 Task: Look for space in Pihānī, India from 5th September, 2023 to 12th September, 2023 for 2 adults in price range Rs.10000 to Rs.15000.  With 1  bedroom having 1 bed and 1 bathroom. Property type can be house, flat, guest house, hotel. Booking option can be shelf check-in. Required host language is English.
Action: Mouse moved to (435, 56)
Screenshot: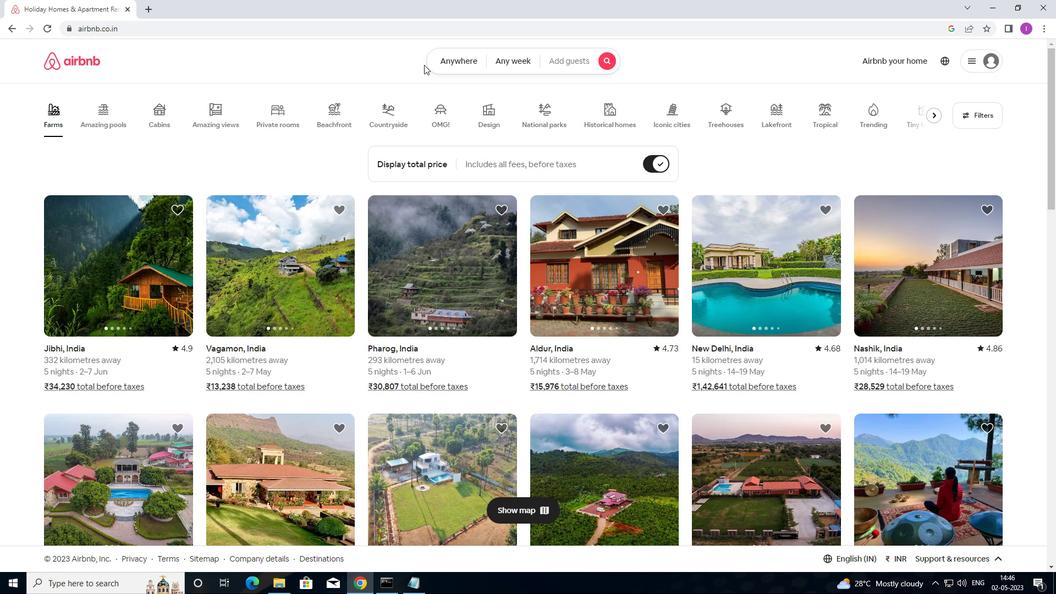 
Action: Mouse pressed left at (435, 56)
Screenshot: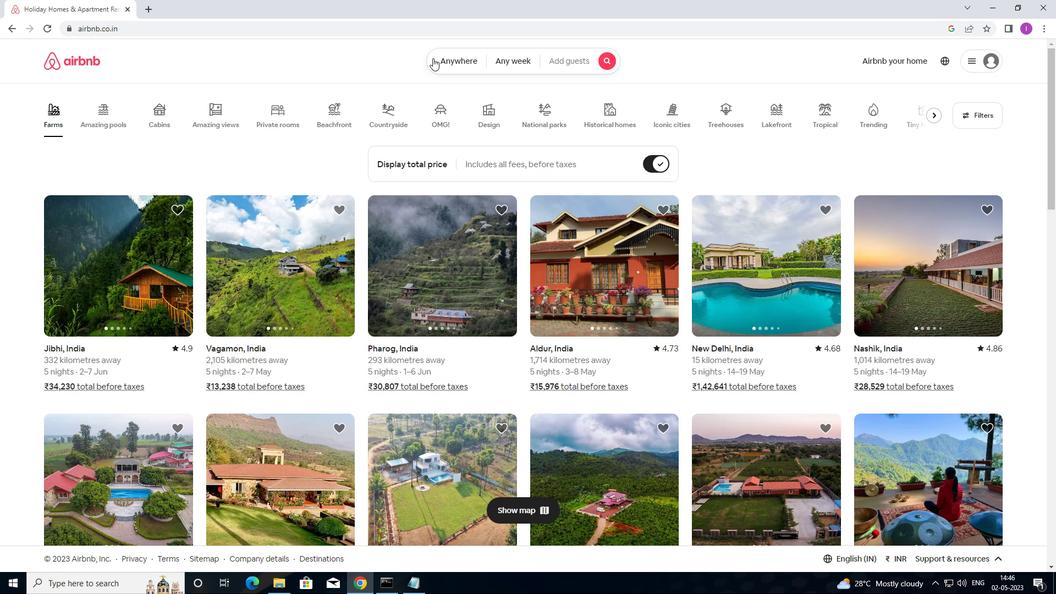 
Action: Mouse moved to (341, 106)
Screenshot: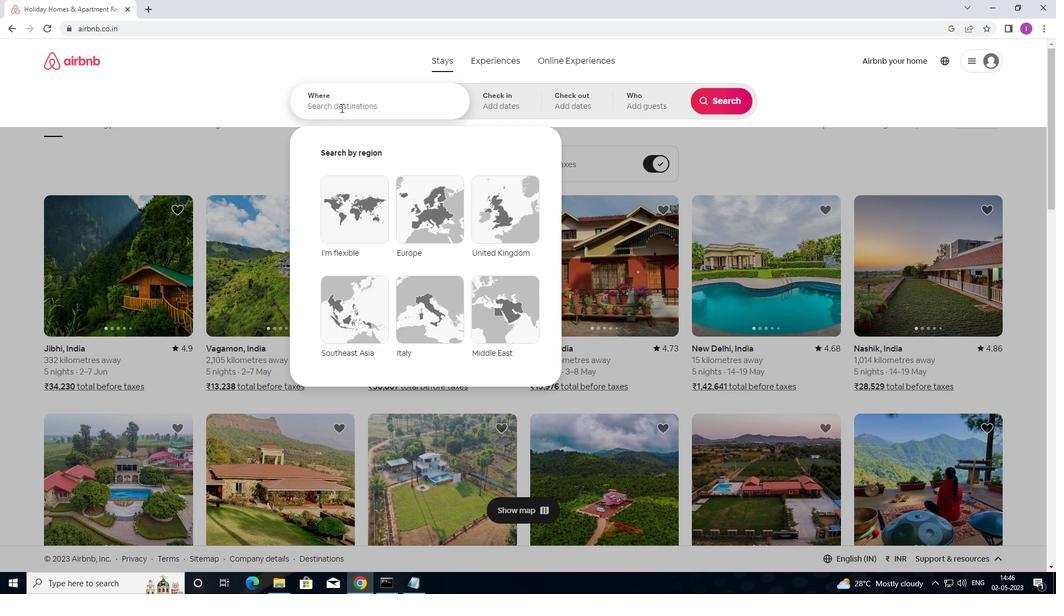 
Action: Mouse pressed left at (341, 106)
Screenshot: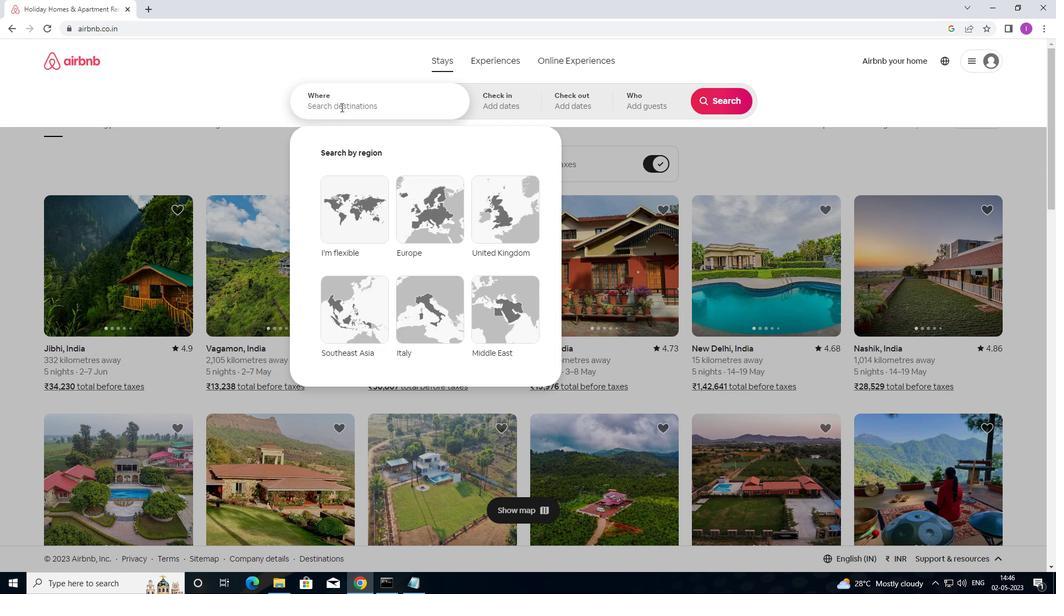 
Action: Mouse moved to (456, 106)
Screenshot: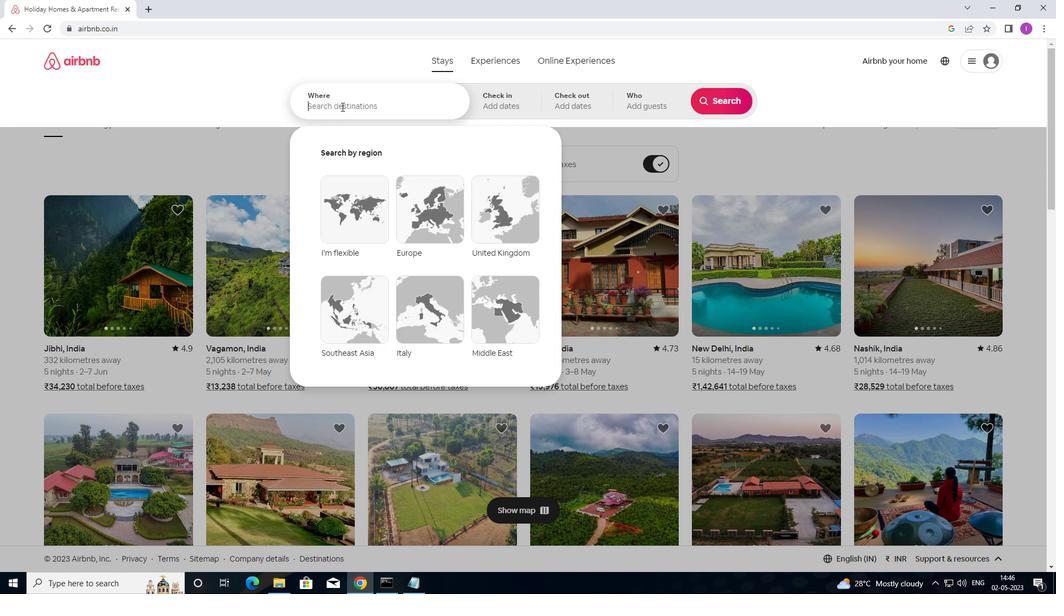 
Action: Key pressed <Key.shift><Key.shift>PIHANI,<Key.shift>INDIA
Screenshot: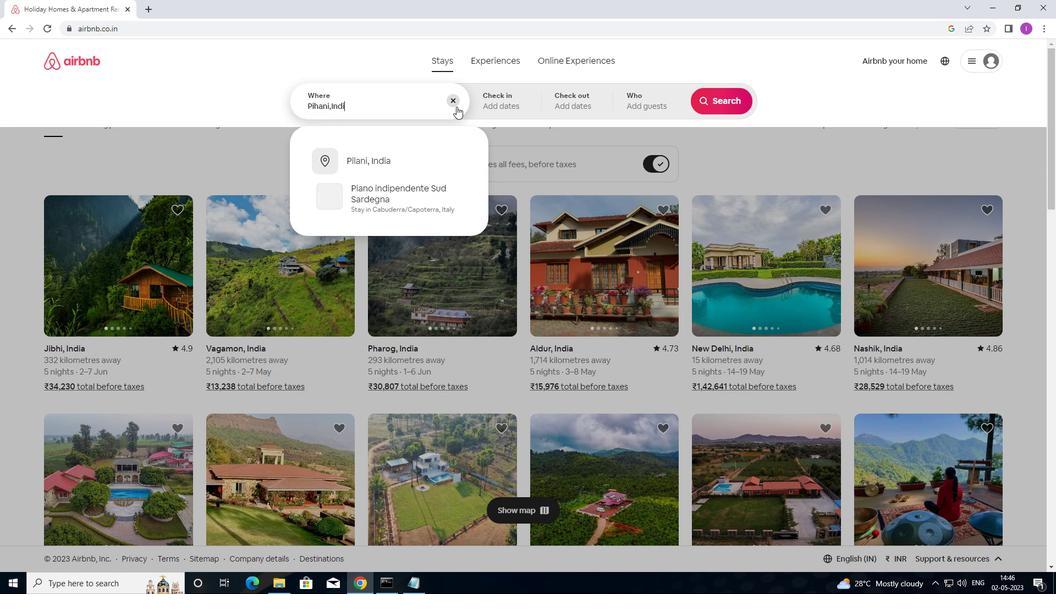 
Action: Mouse moved to (515, 104)
Screenshot: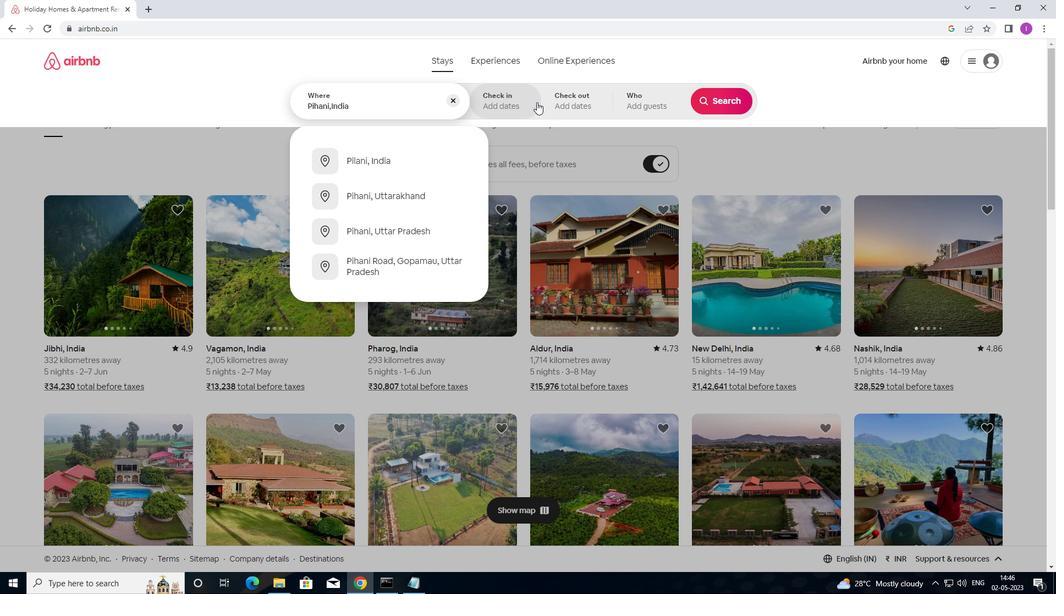 
Action: Mouse pressed left at (515, 104)
Screenshot: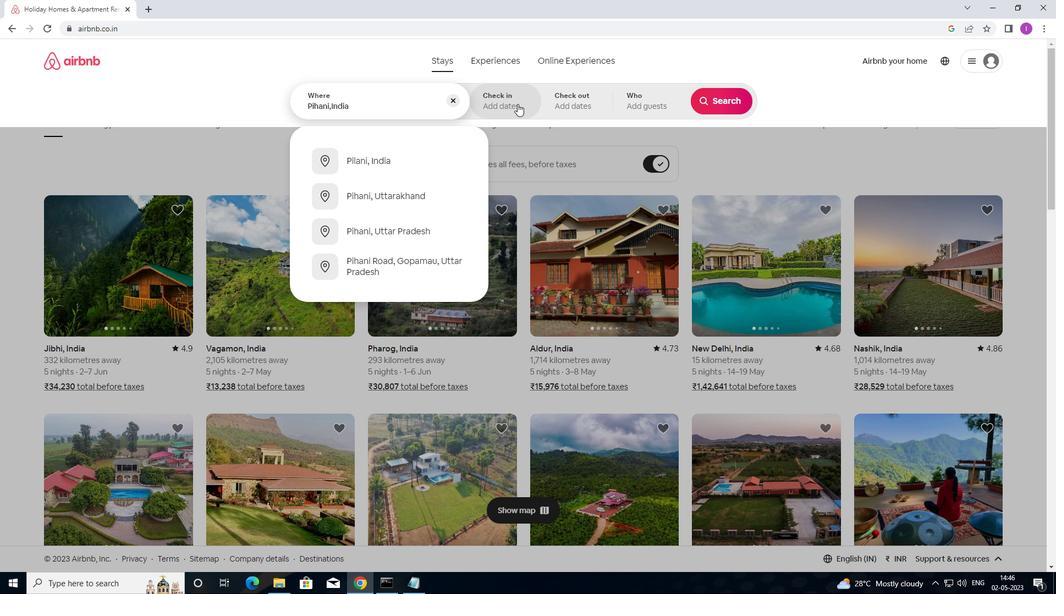 
Action: Mouse moved to (714, 190)
Screenshot: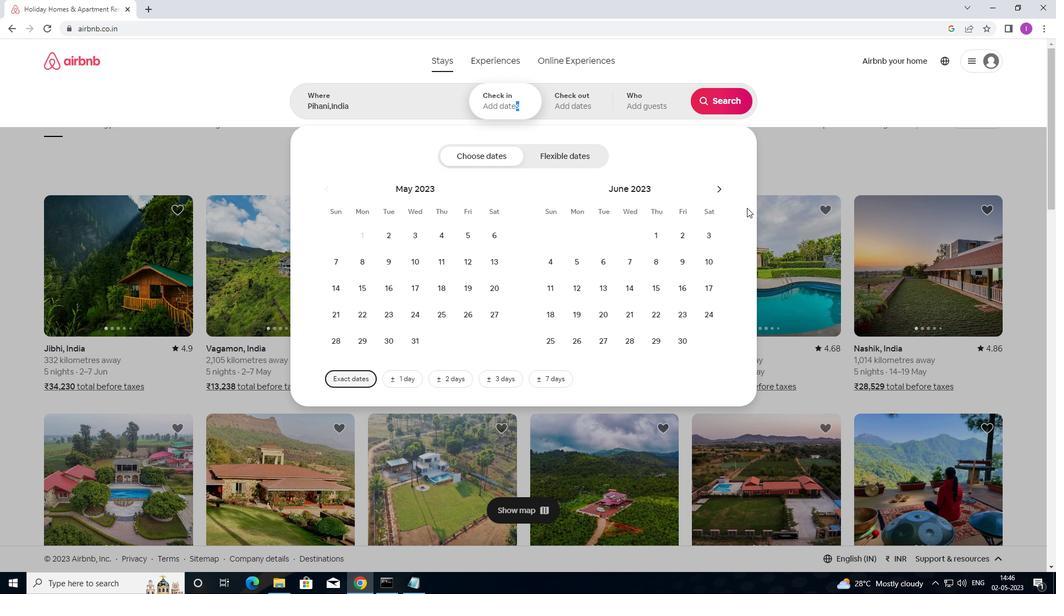 
Action: Mouse pressed left at (714, 190)
Screenshot: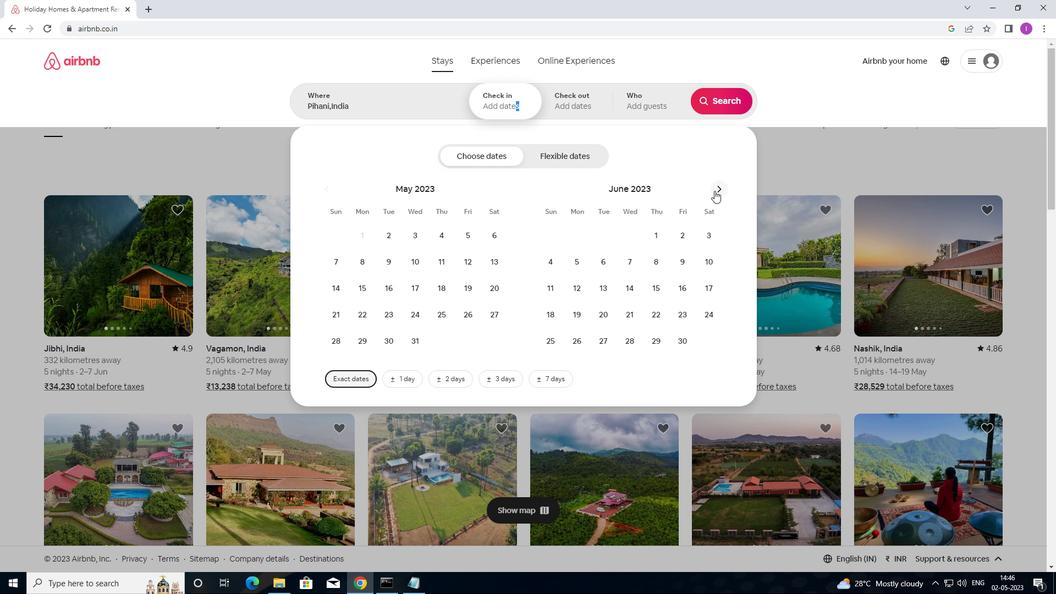 
Action: Mouse moved to (713, 190)
Screenshot: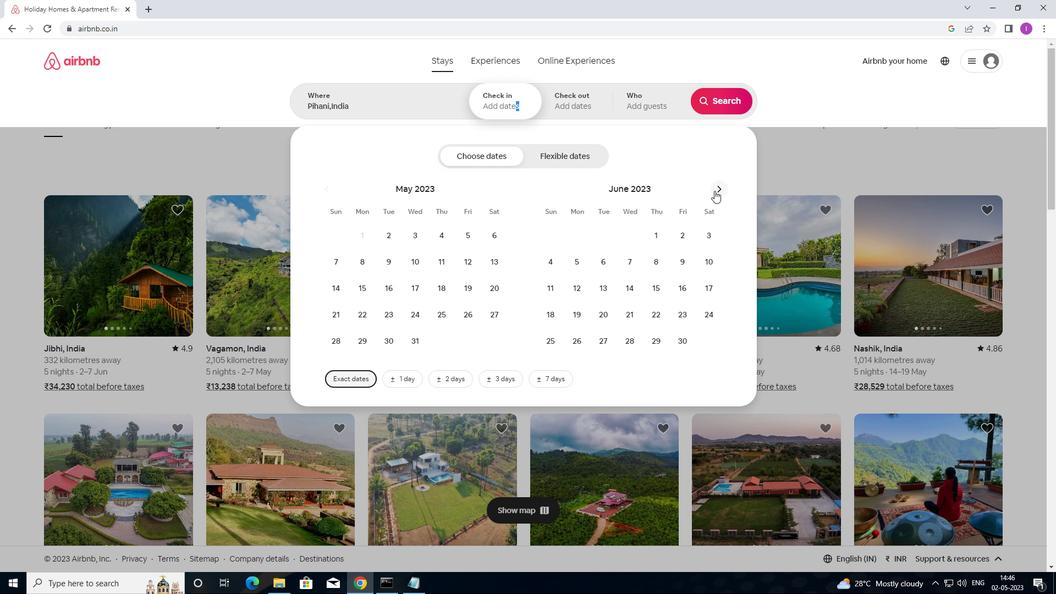 
Action: Mouse pressed left at (713, 190)
Screenshot: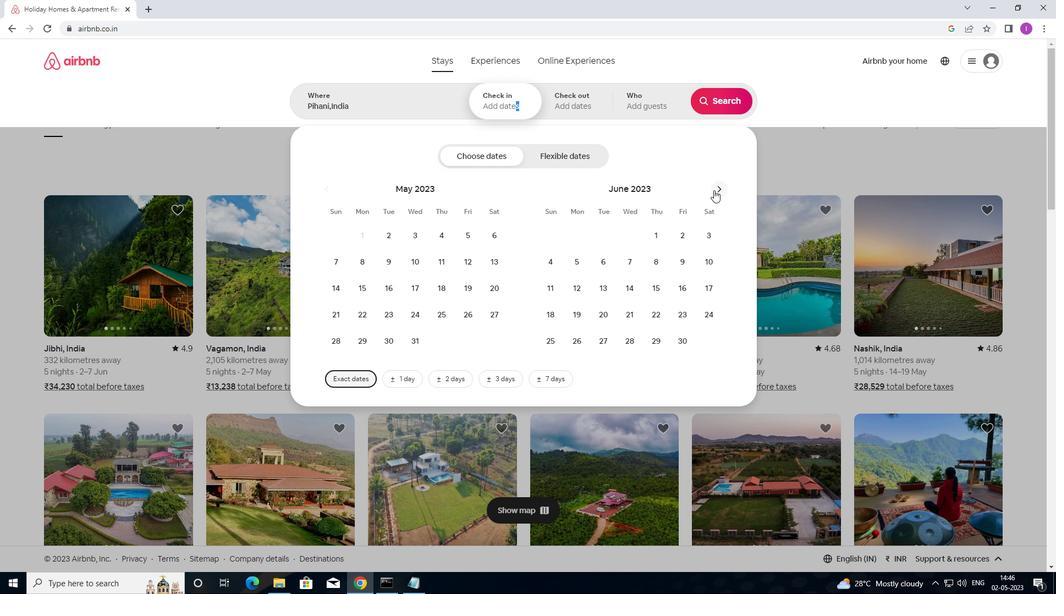 
Action: Mouse moved to (713, 189)
Screenshot: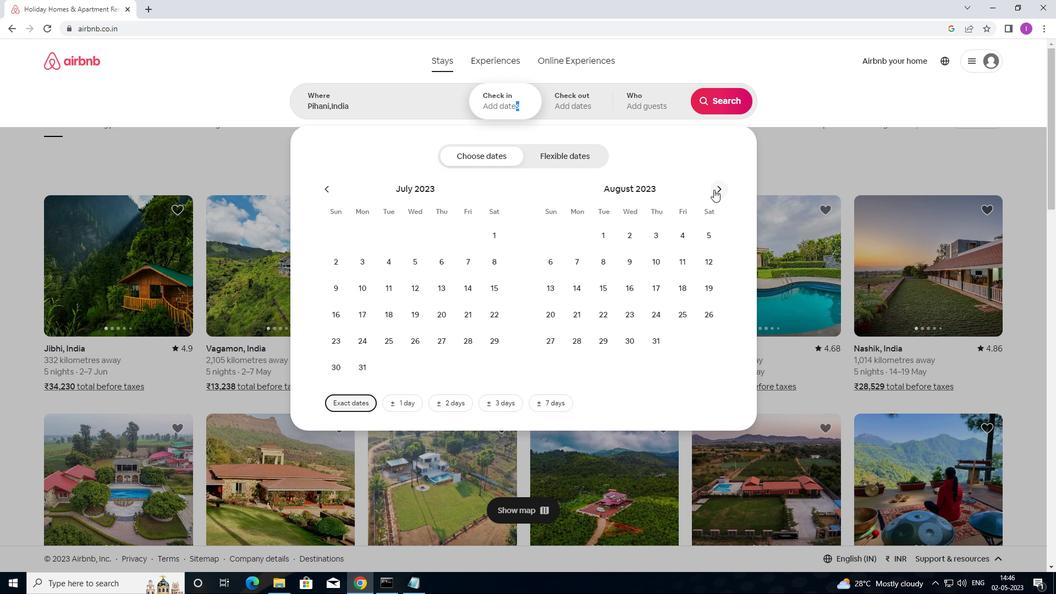 
Action: Mouse pressed left at (713, 189)
Screenshot: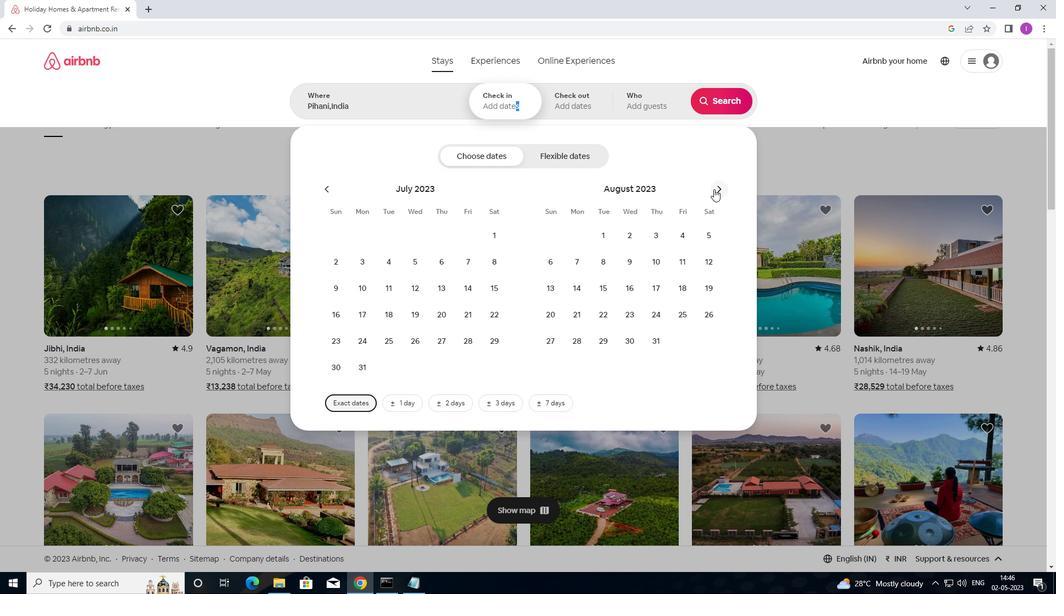 
Action: Mouse pressed left at (713, 189)
Screenshot: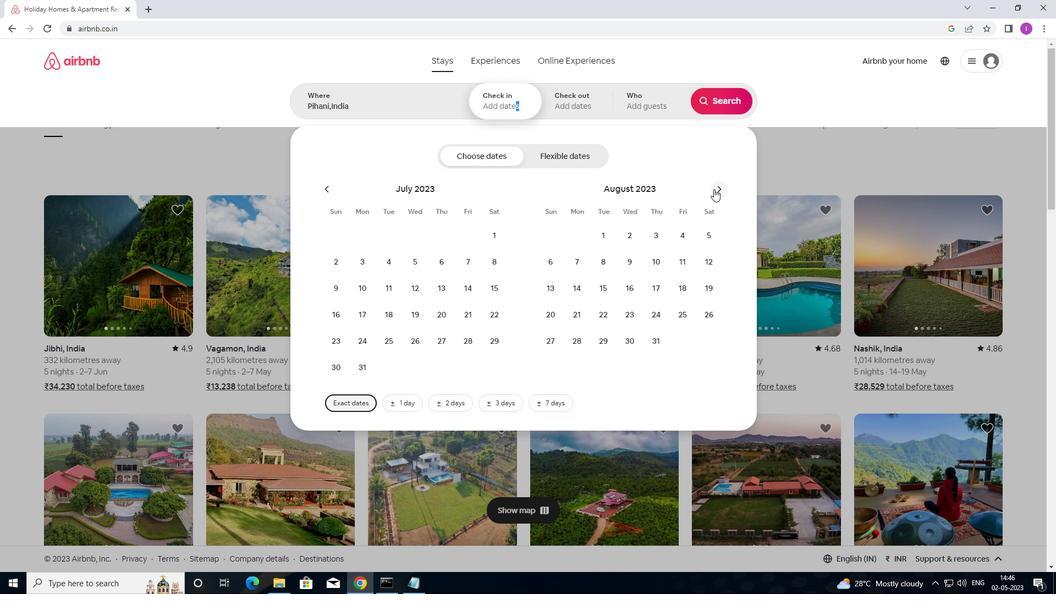 
Action: Mouse moved to (387, 262)
Screenshot: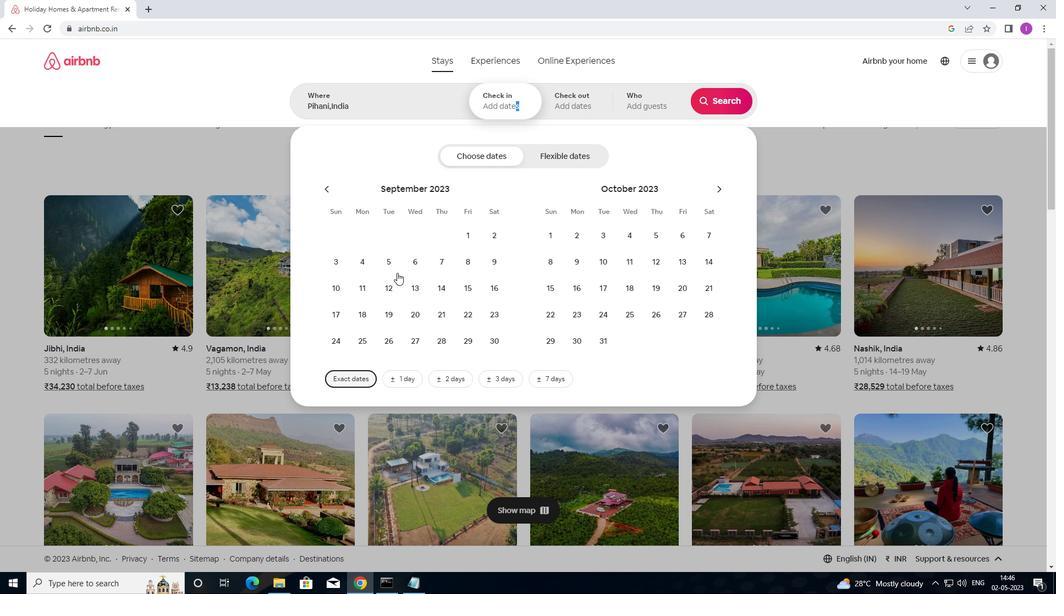 
Action: Mouse pressed left at (387, 262)
Screenshot: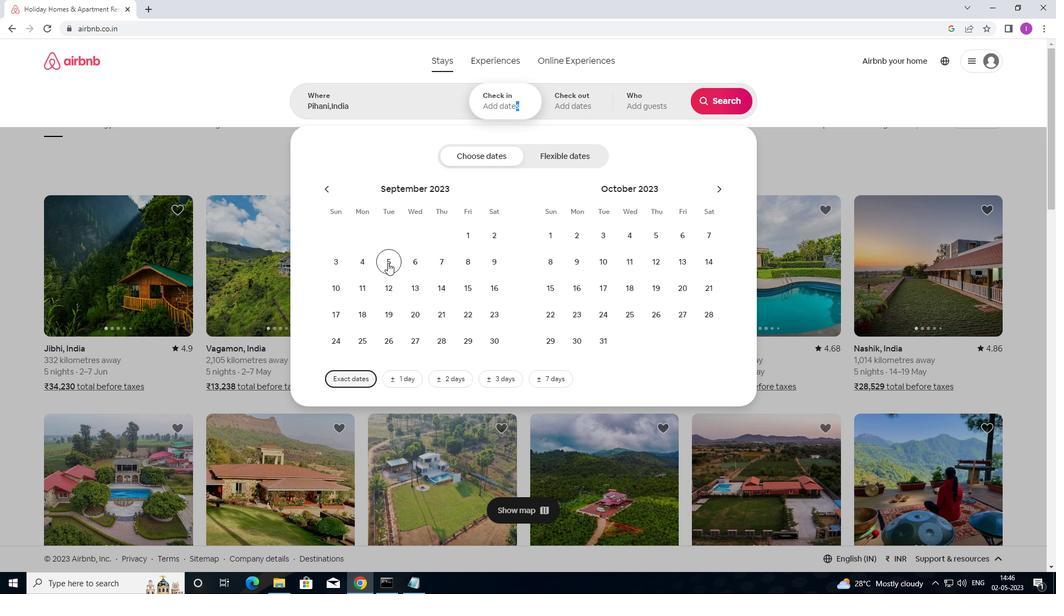 
Action: Mouse moved to (383, 282)
Screenshot: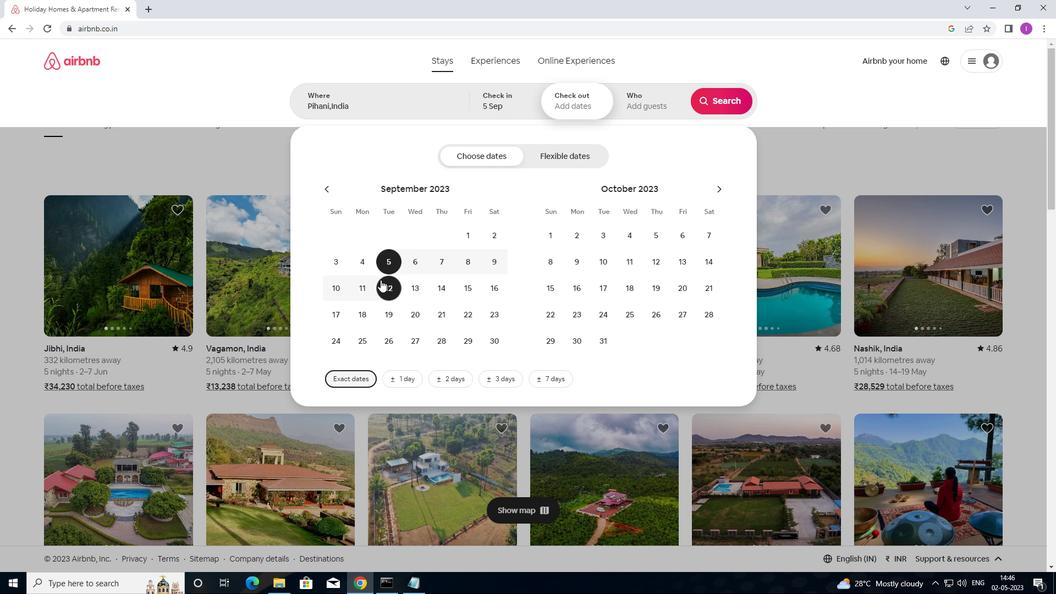 
Action: Mouse pressed left at (383, 282)
Screenshot: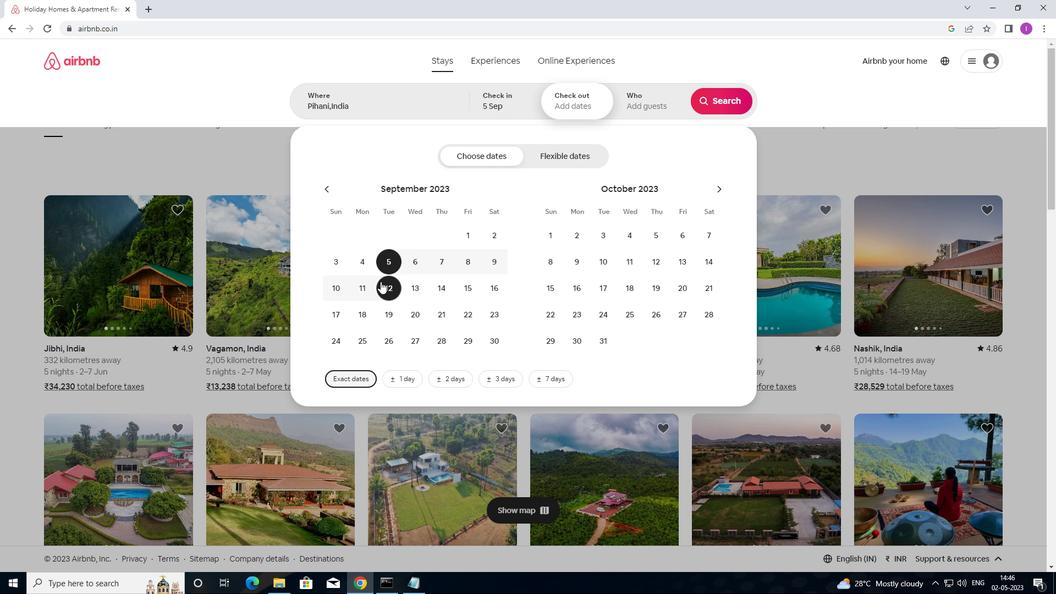 
Action: Mouse moved to (652, 95)
Screenshot: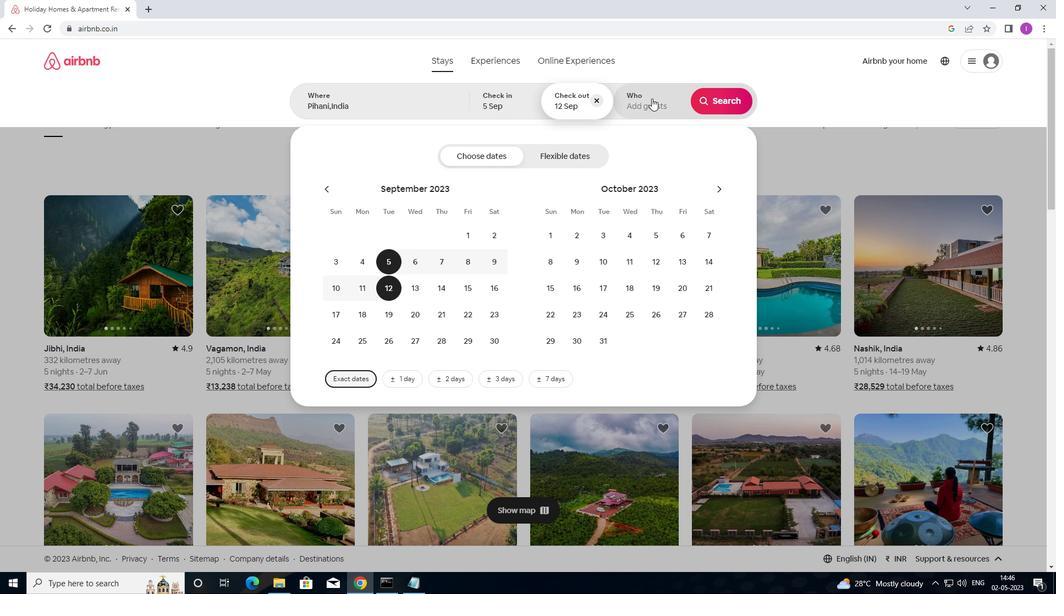 
Action: Mouse pressed left at (652, 95)
Screenshot: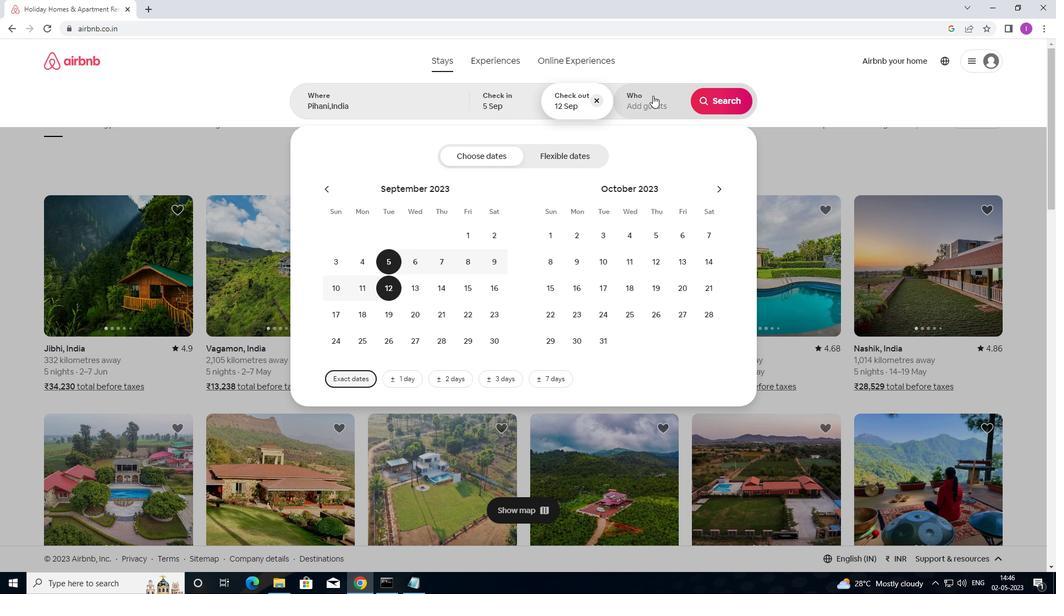 
Action: Mouse moved to (722, 155)
Screenshot: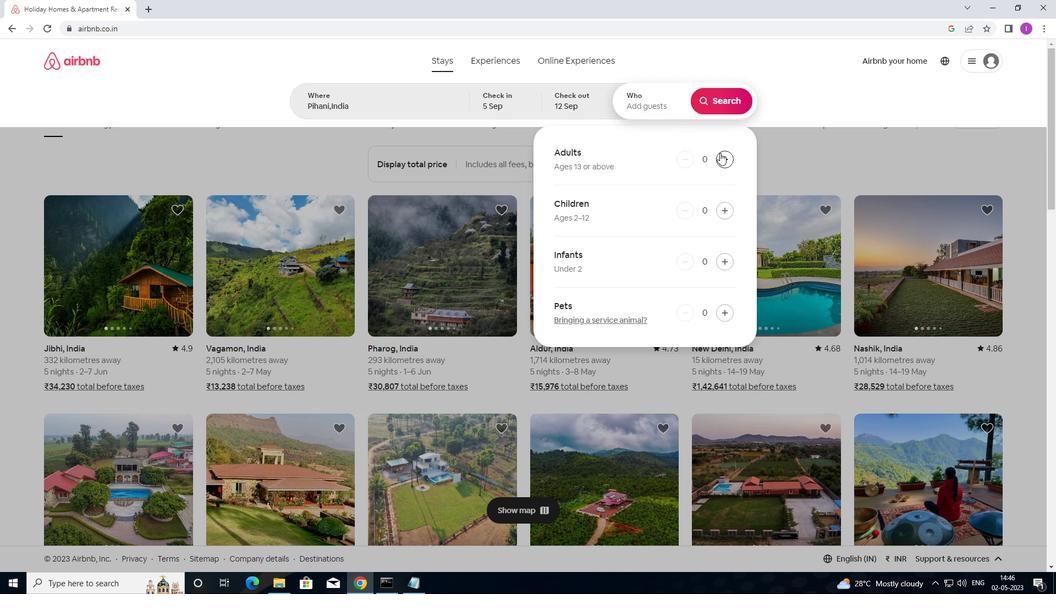 
Action: Mouse pressed left at (722, 155)
Screenshot: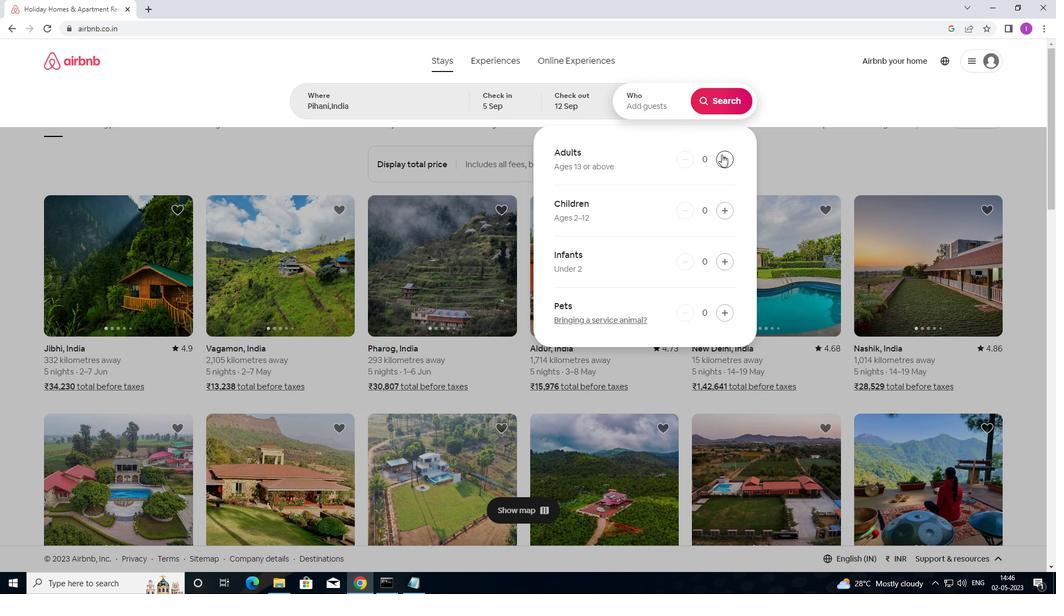 
Action: Mouse pressed left at (722, 155)
Screenshot: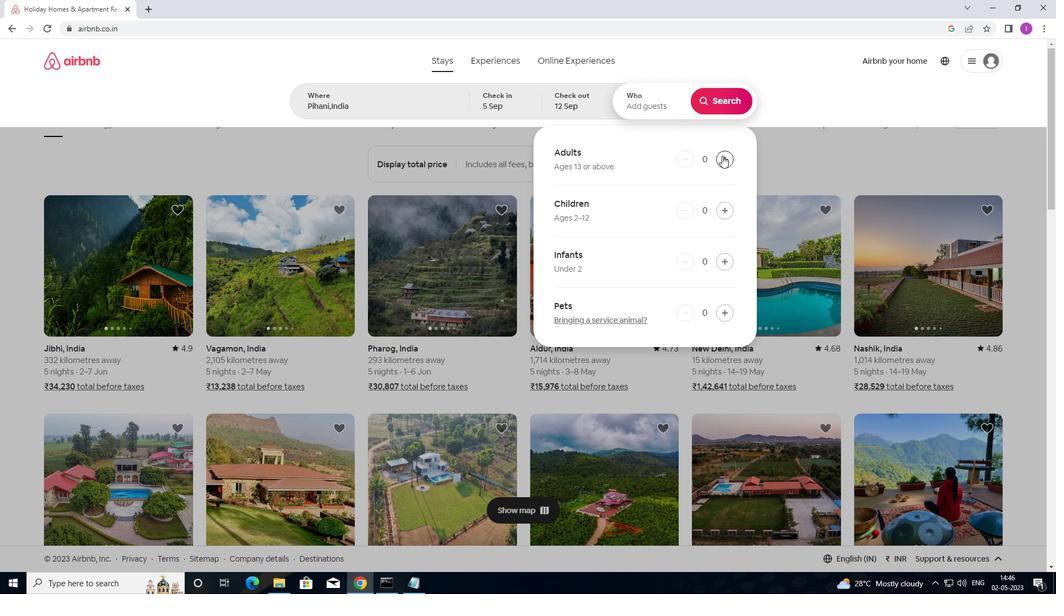 
Action: Mouse moved to (729, 97)
Screenshot: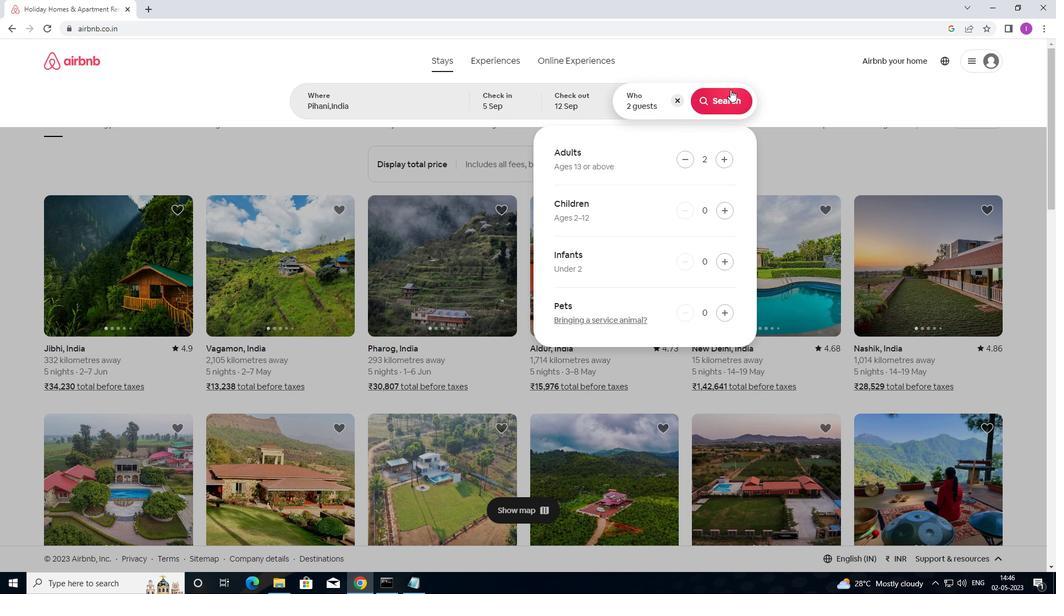 
Action: Mouse pressed left at (729, 97)
Screenshot: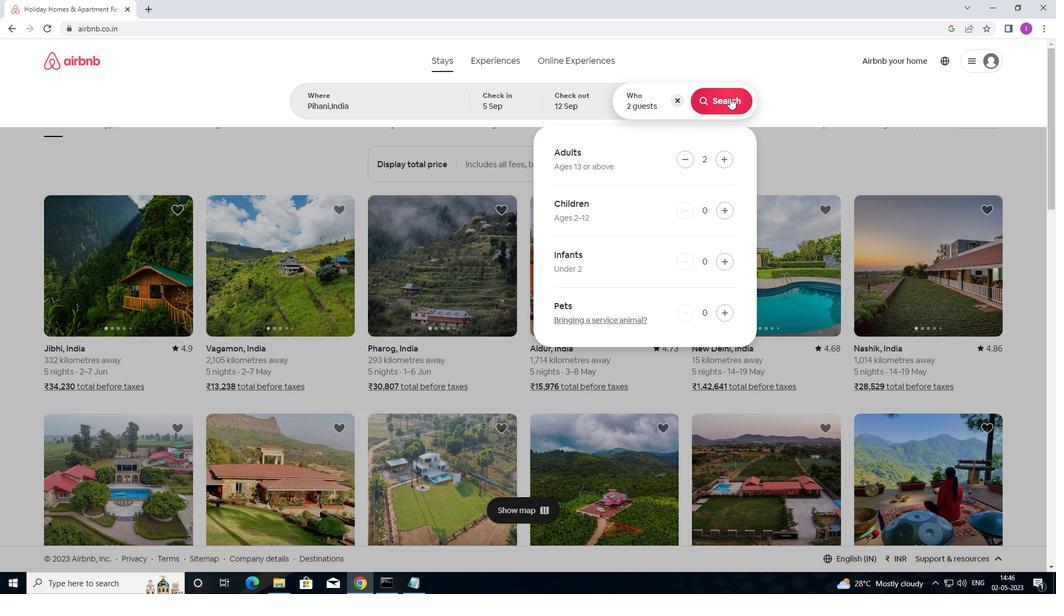 
Action: Mouse moved to (992, 107)
Screenshot: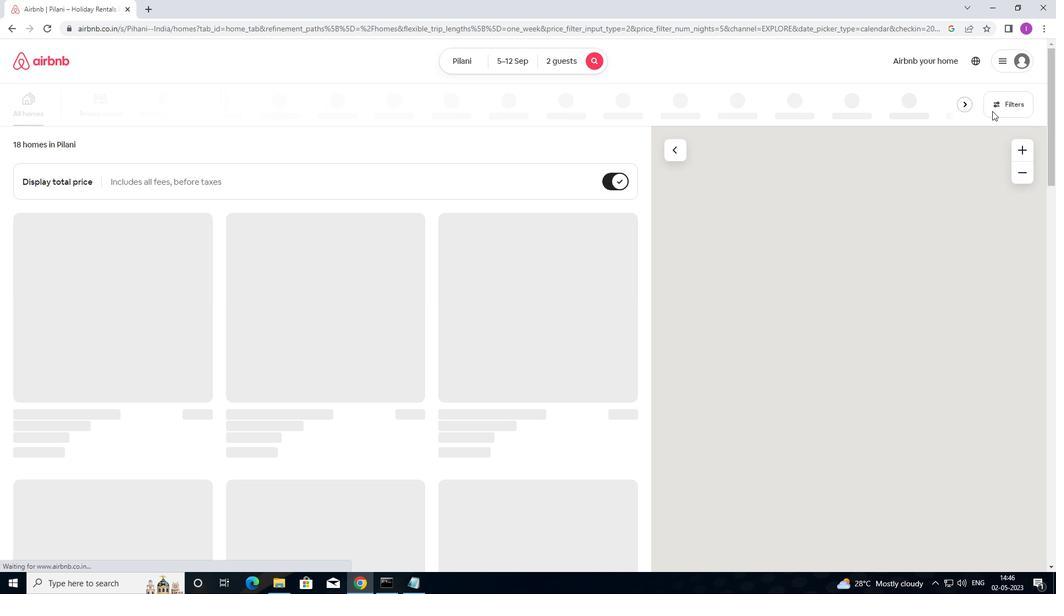 
Action: Mouse pressed left at (992, 107)
Screenshot: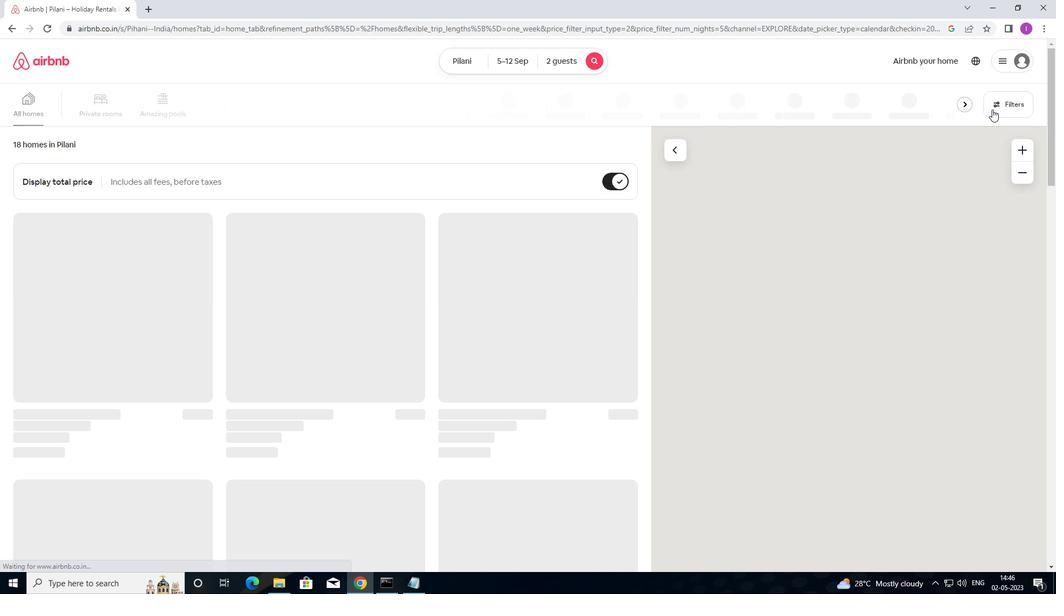 
Action: Mouse moved to (417, 238)
Screenshot: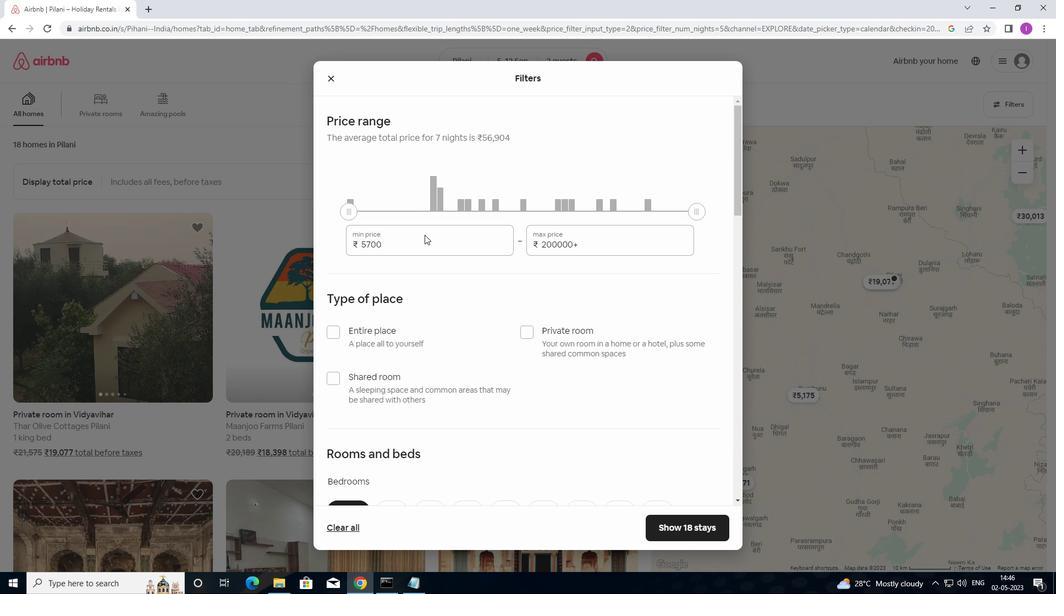 
Action: Mouse pressed left at (417, 238)
Screenshot: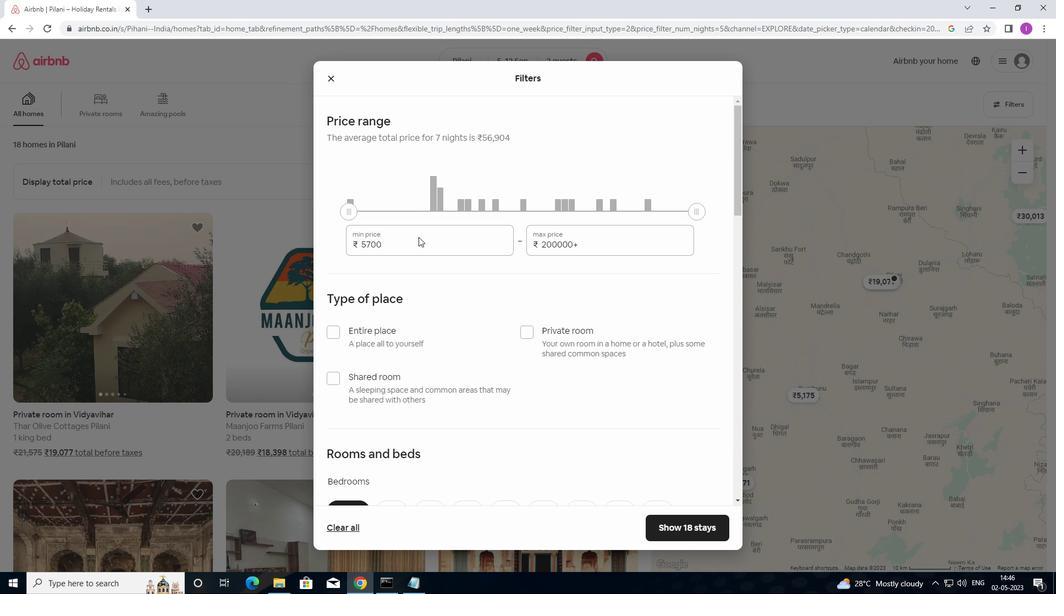 
Action: Mouse moved to (386, 244)
Screenshot: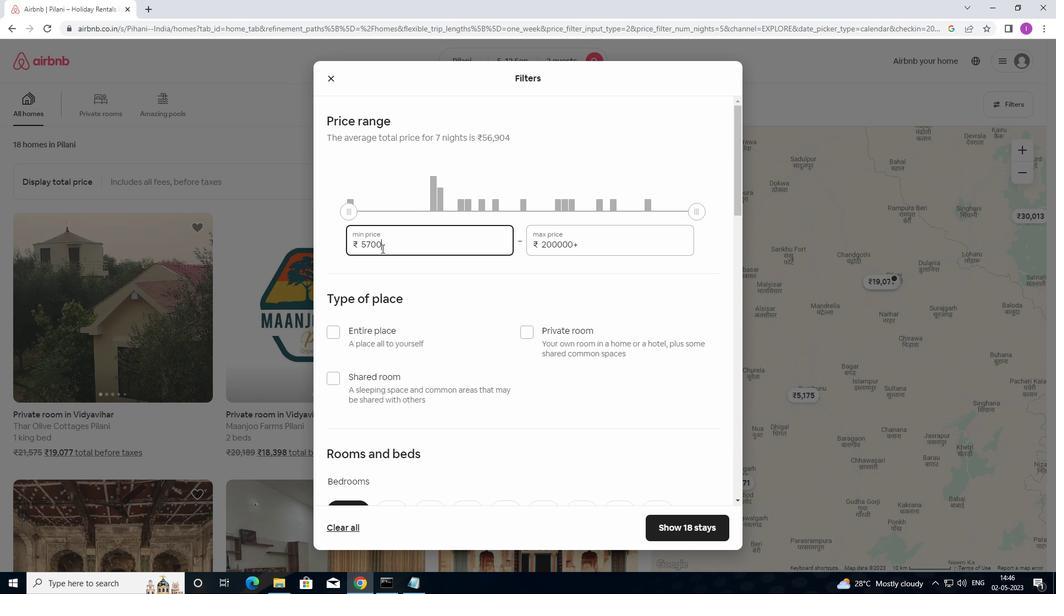 
Action: Mouse pressed left at (386, 244)
Screenshot: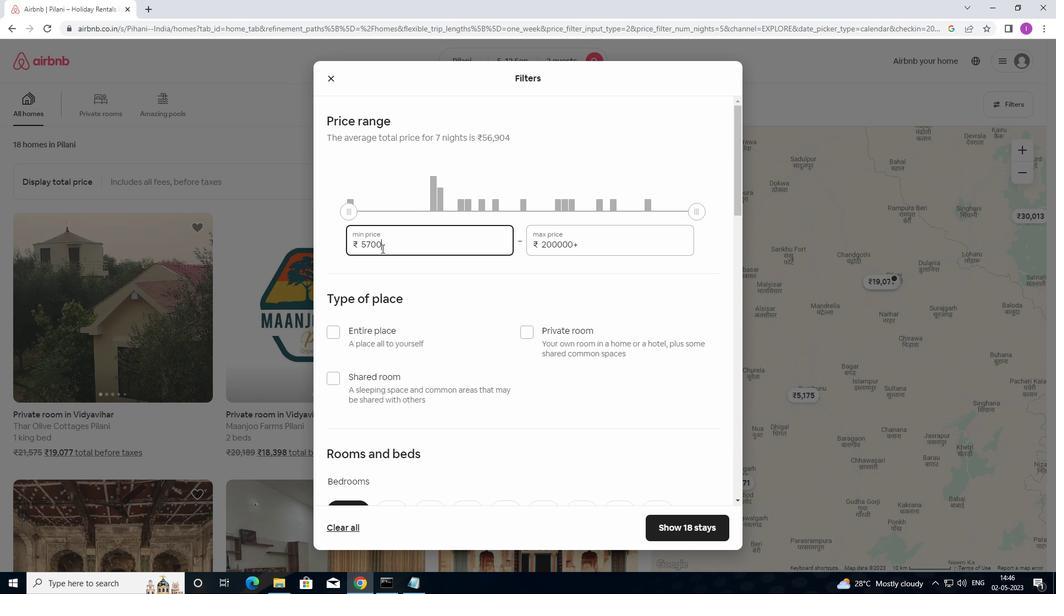 
Action: Mouse moved to (357, 243)
Screenshot: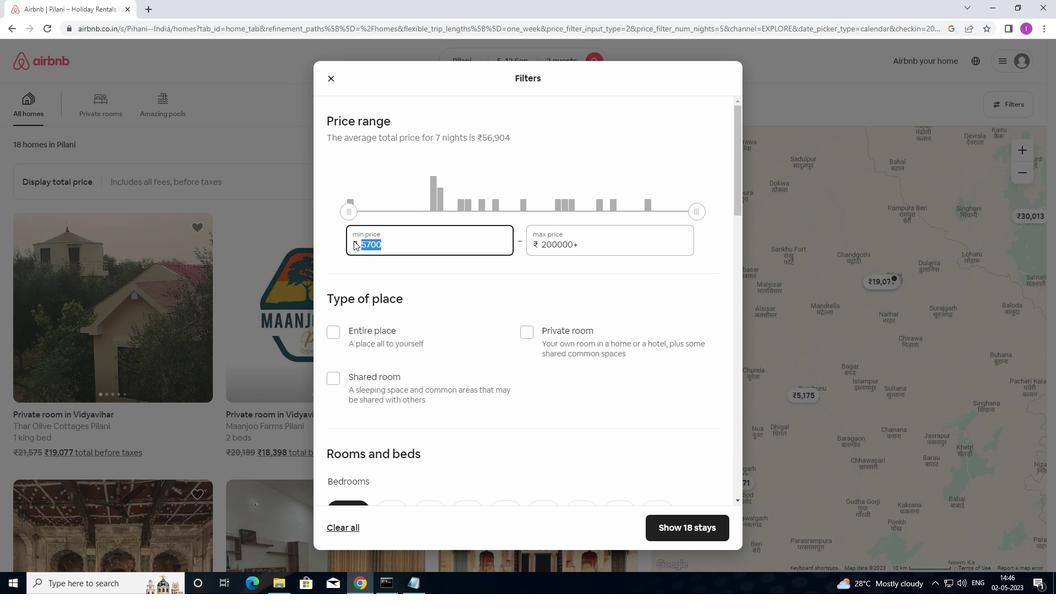 
Action: Key pressed 10000
Screenshot: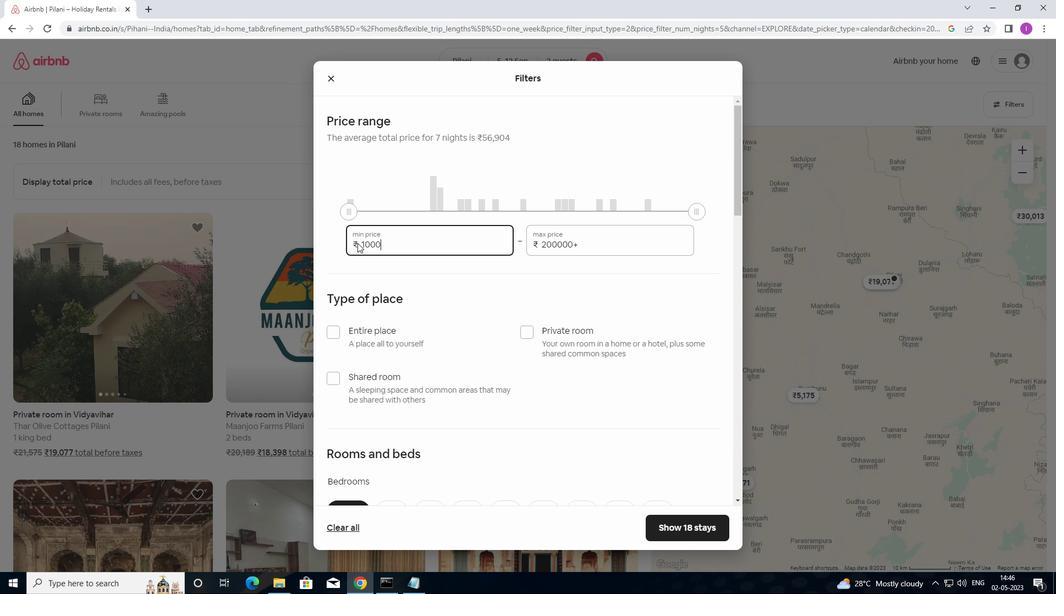 
Action: Mouse moved to (586, 242)
Screenshot: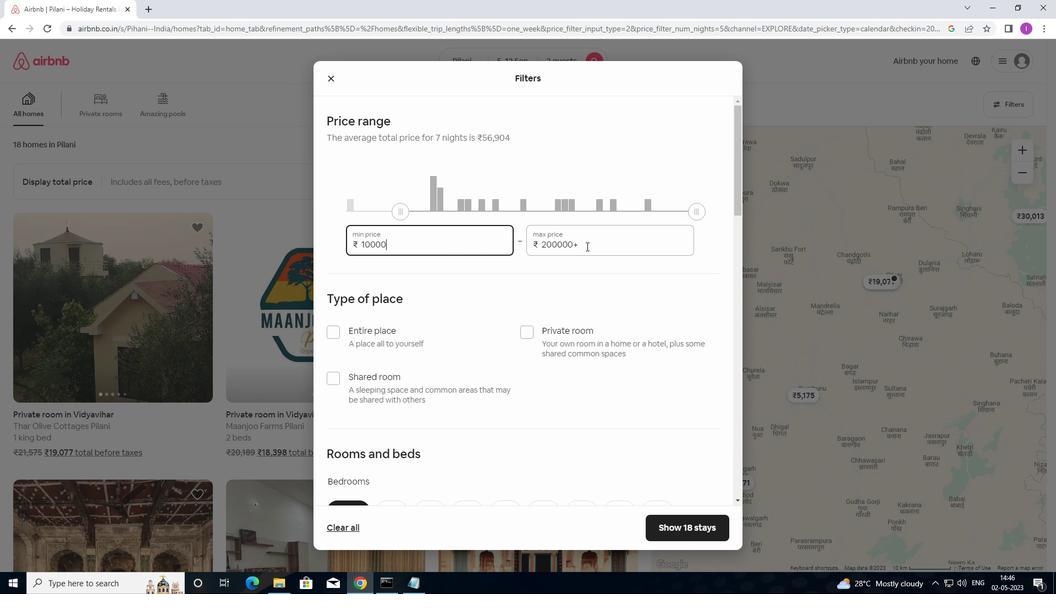
Action: Mouse pressed left at (586, 242)
Screenshot: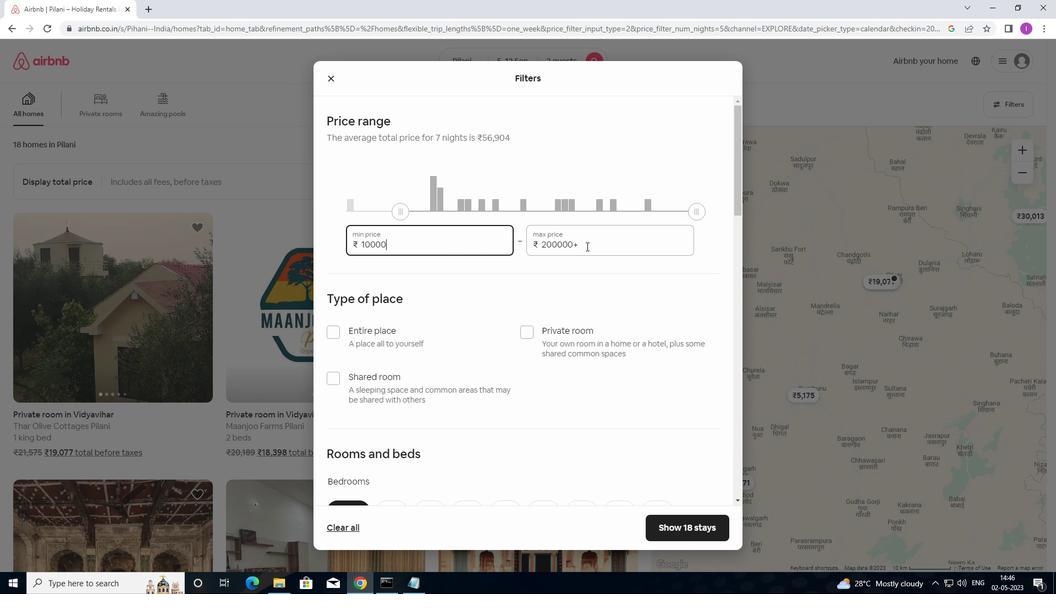 
Action: Mouse moved to (505, 240)
Screenshot: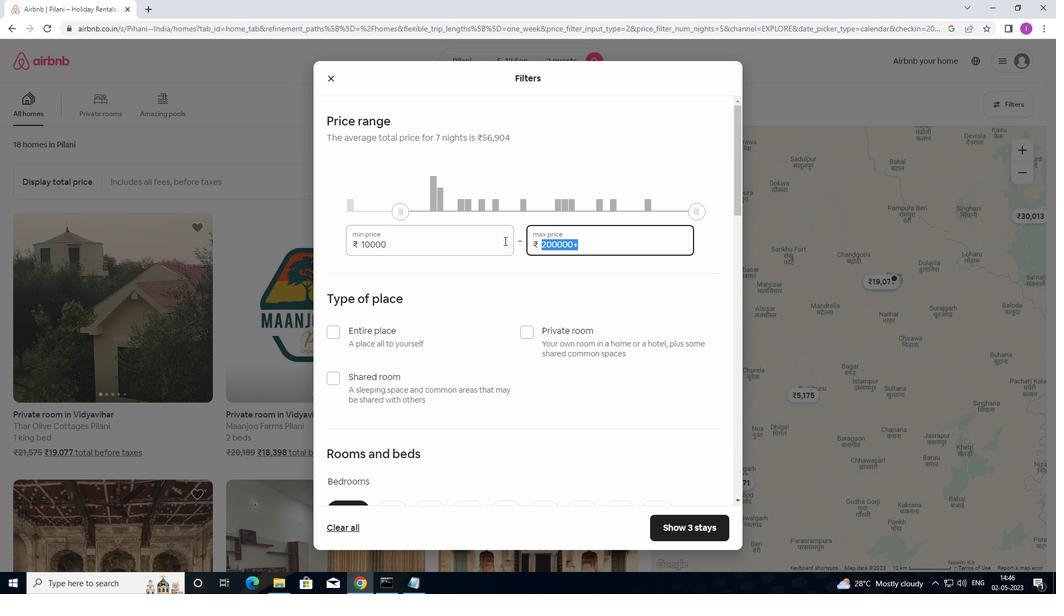 
Action: Key pressed 1
Screenshot: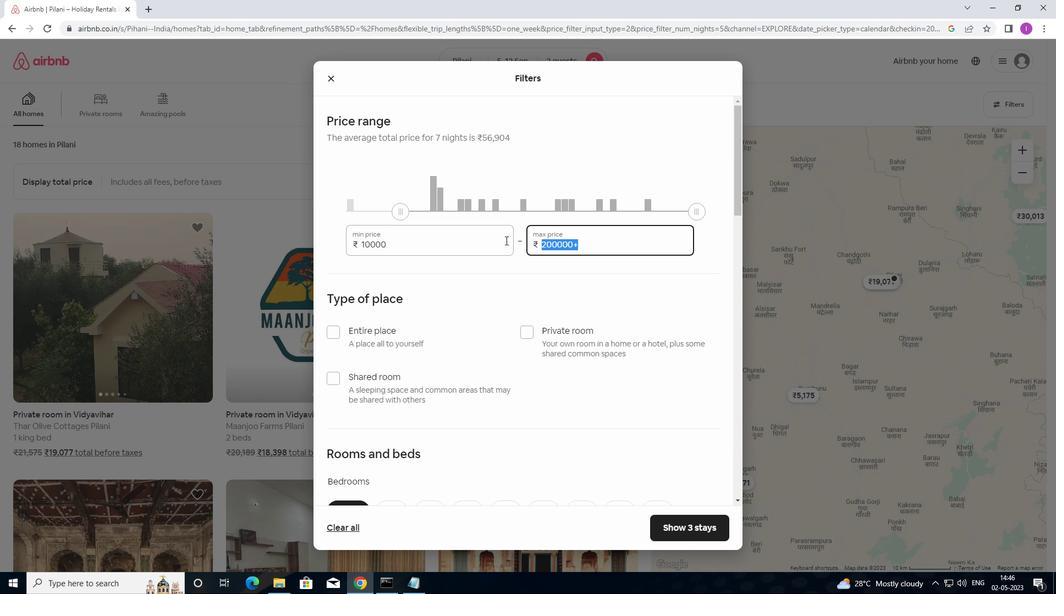 
Action: Mouse moved to (506, 239)
Screenshot: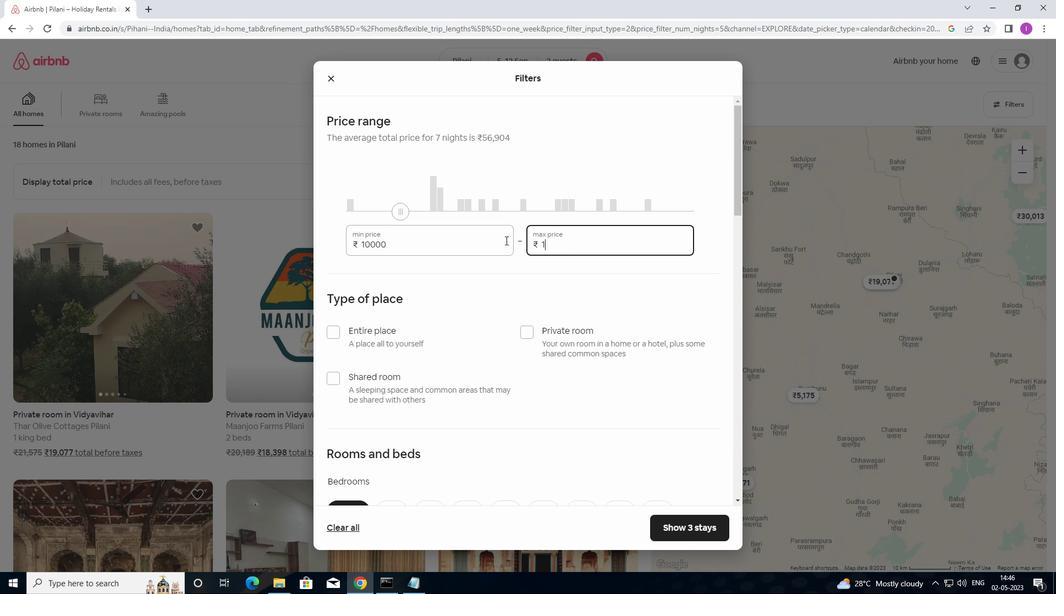 
Action: Key pressed 5000
Screenshot: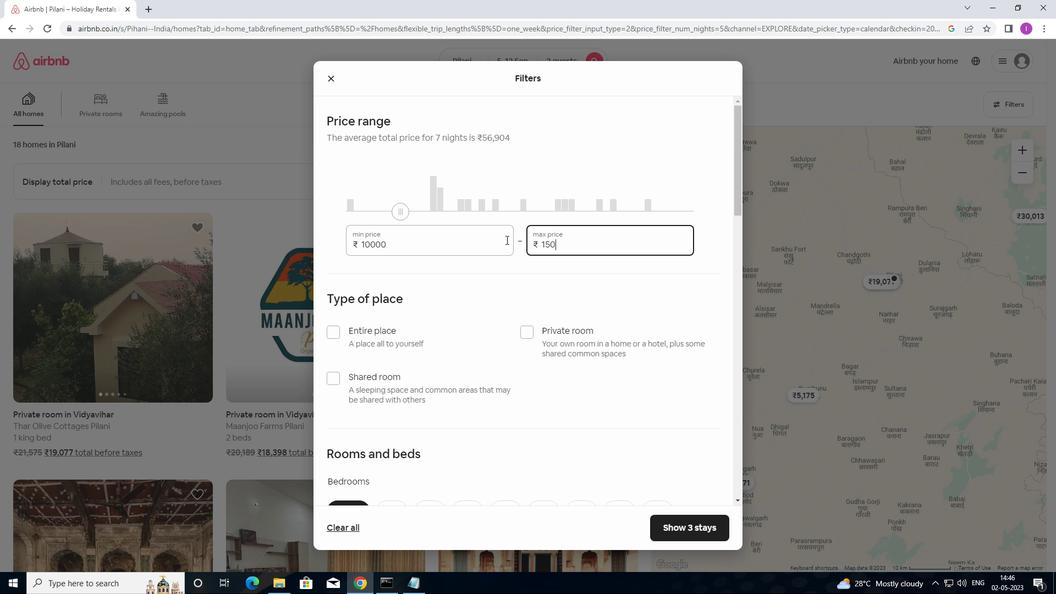 
Action: Mouse moved to (459, 313)
Screenshot: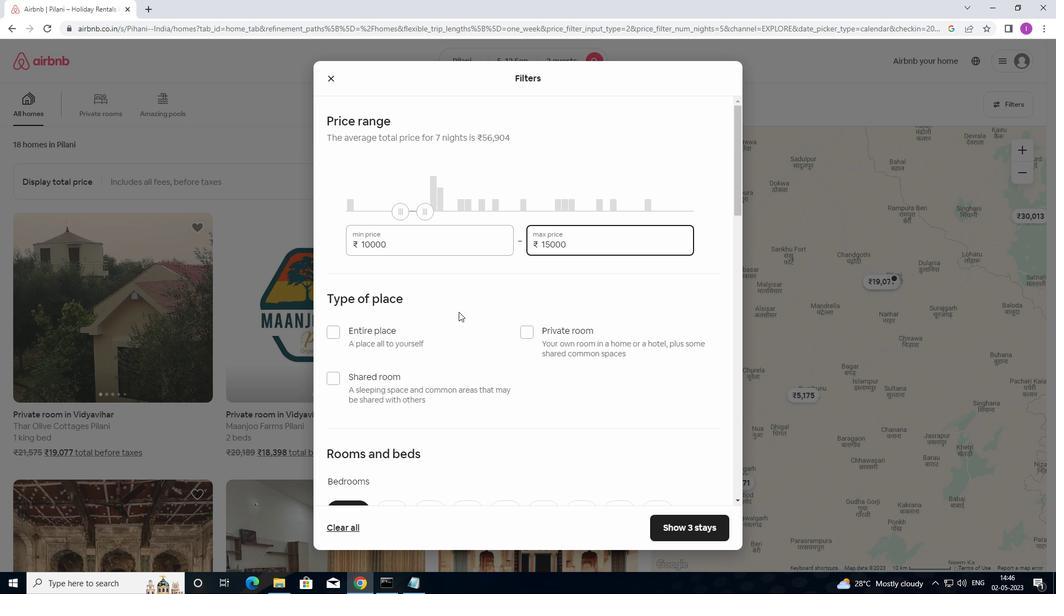 
Action: Mouse scrolled (459, 312) with delta (0, 0)
Screenshot: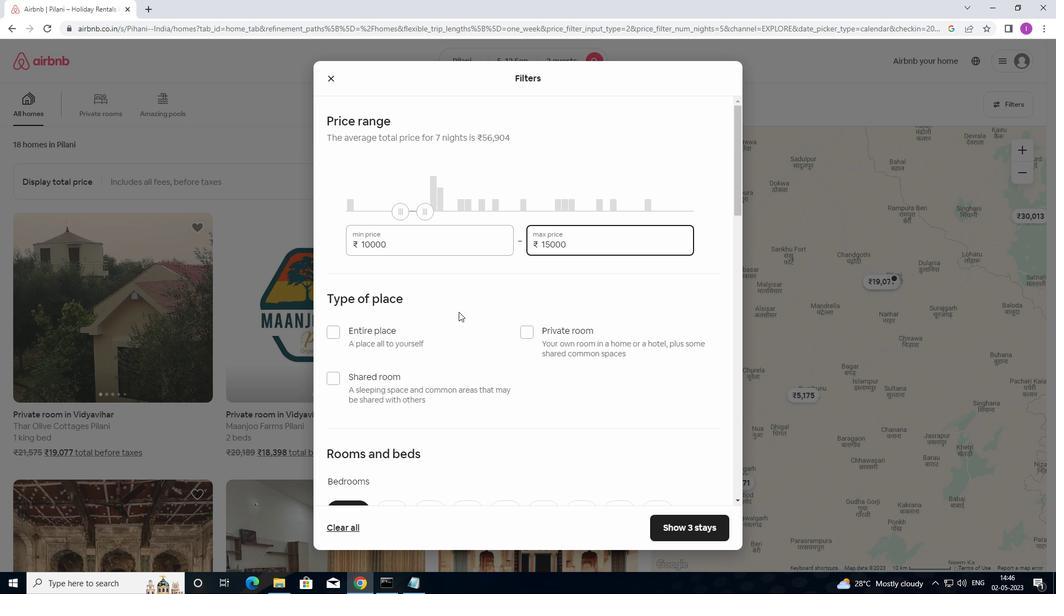 
Action: Mouse scrolled (459, 312) with delta (0, 0)
Screenshot: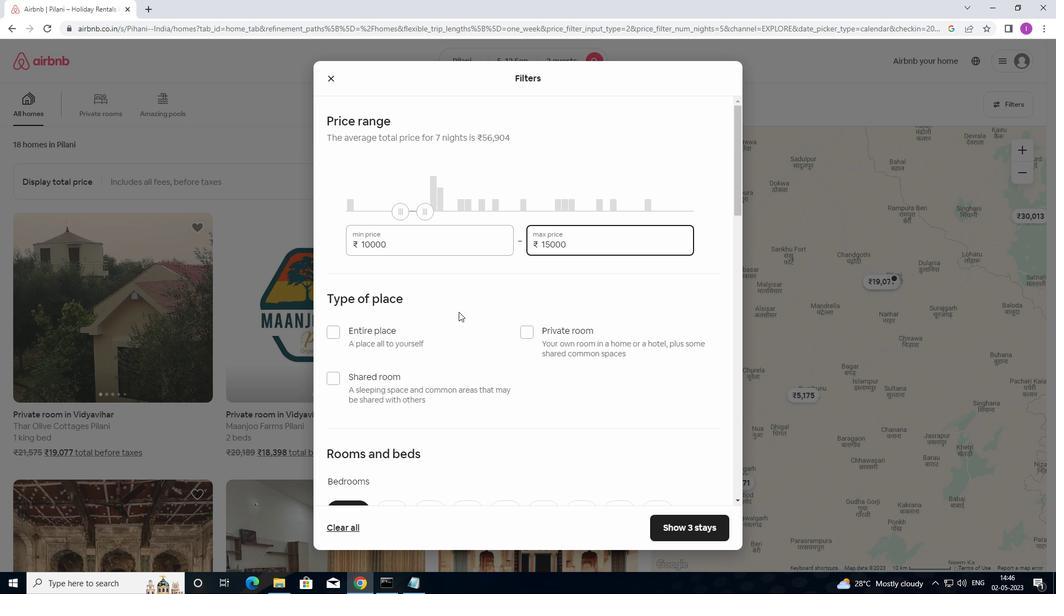 
Action: Mouse moved to (332, 219)
Screenshot: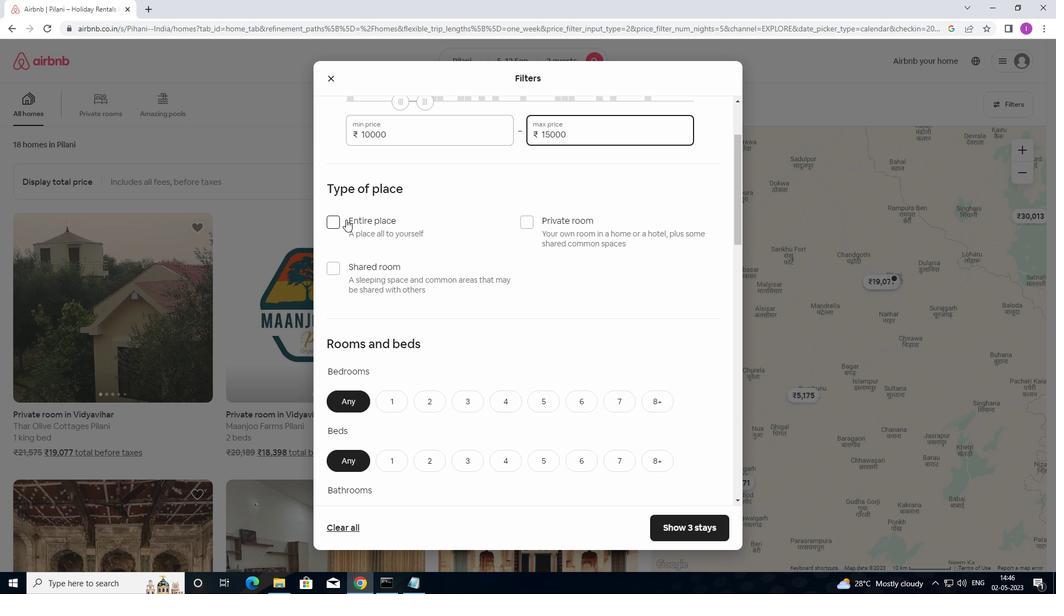 
Action: Mouse pressed left at (332, 219)
Screenshot: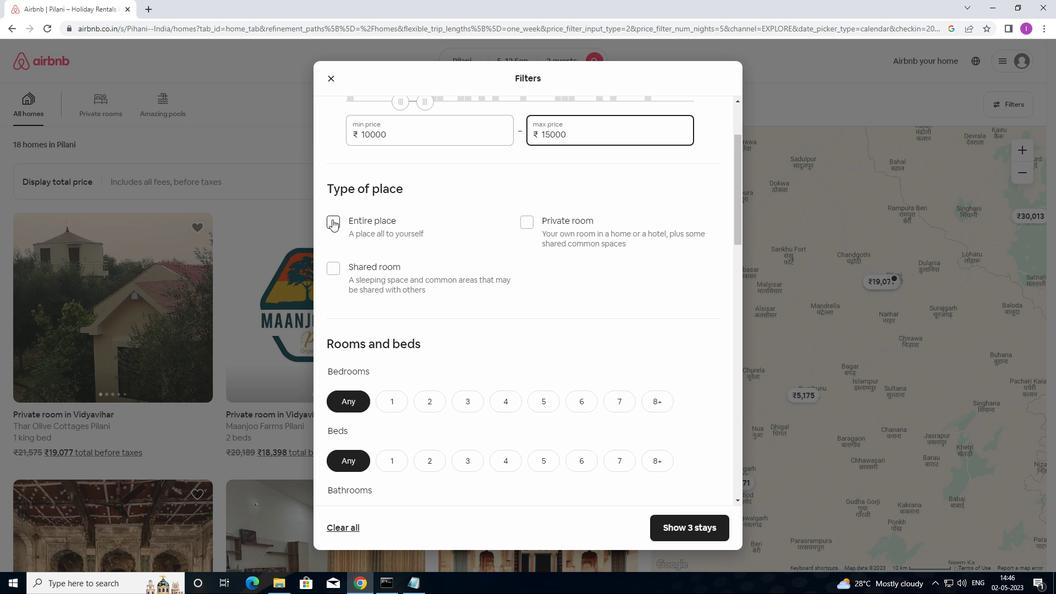 
Action: Mouse moved to (391, 400)
Screenshot: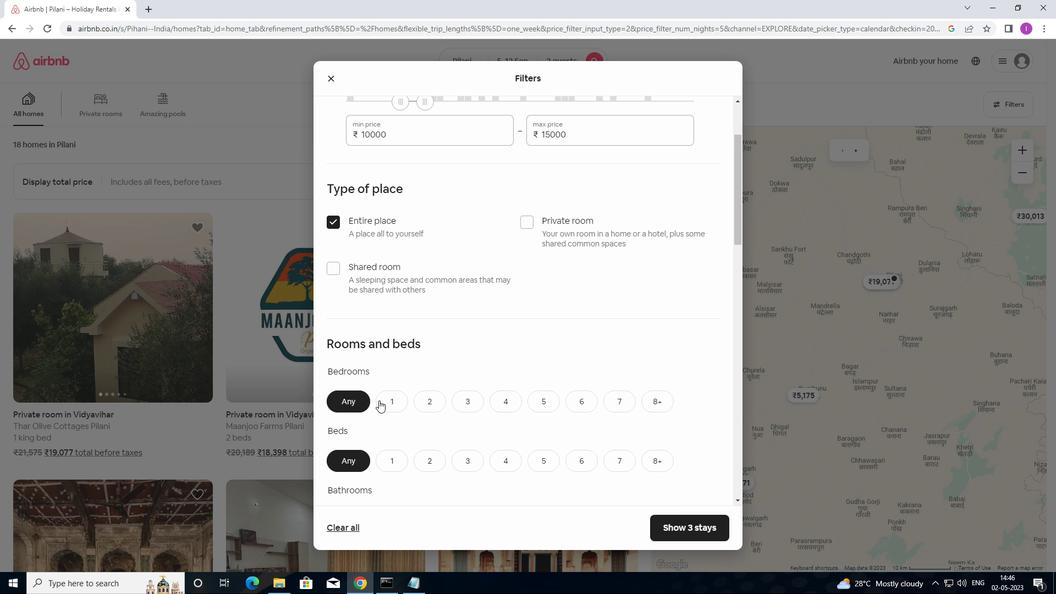 
Action: Mouse pressed left at (391, 400)
Screenshot: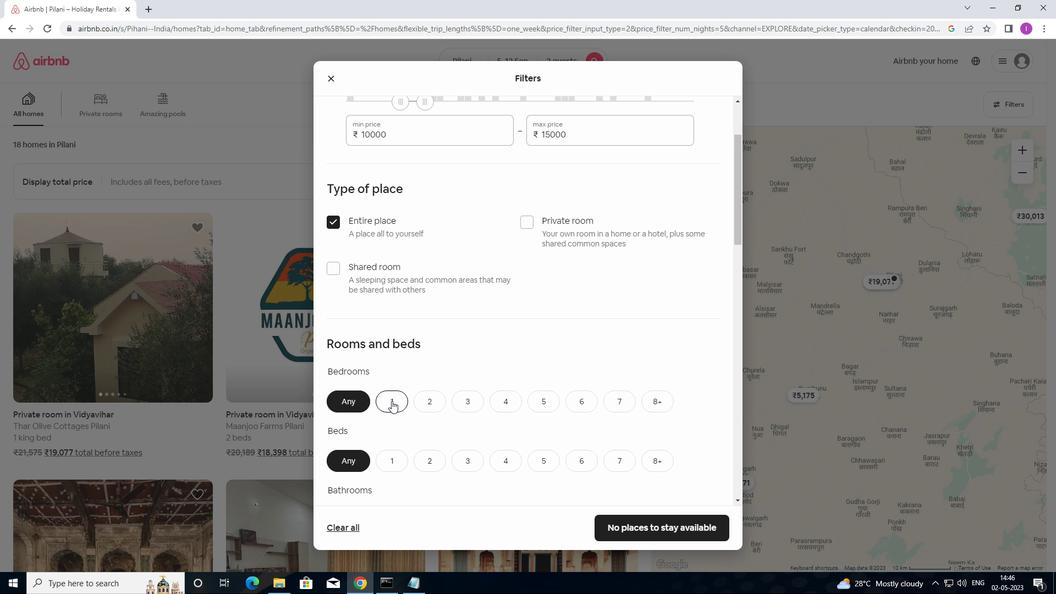 
Action: Mouse moved to (411, 407)
Screenshot: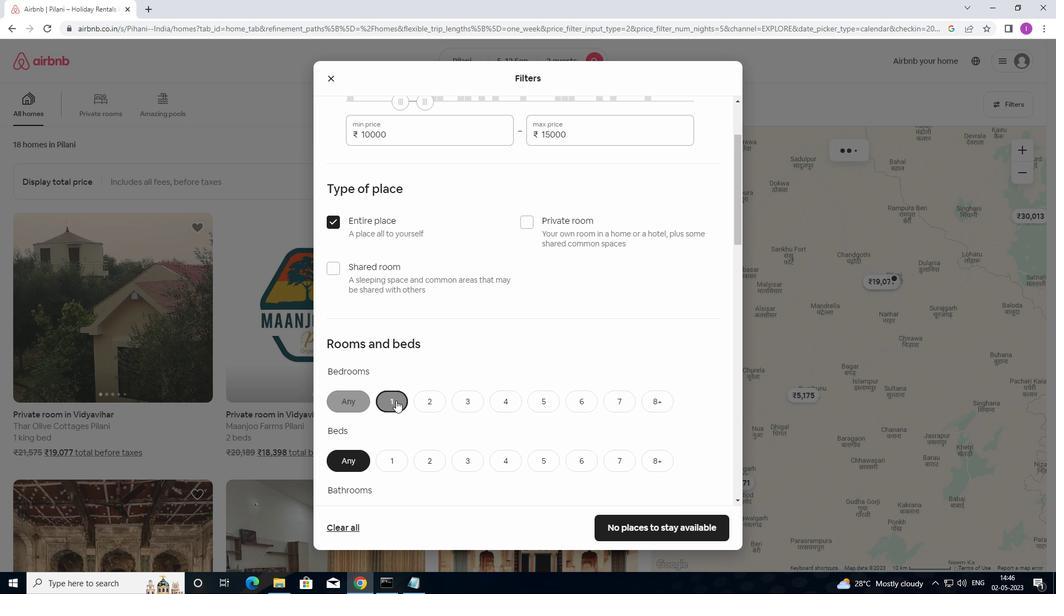 
Action: Mouse scrolled (411, 406) with delta (0, 0)
Screenshot: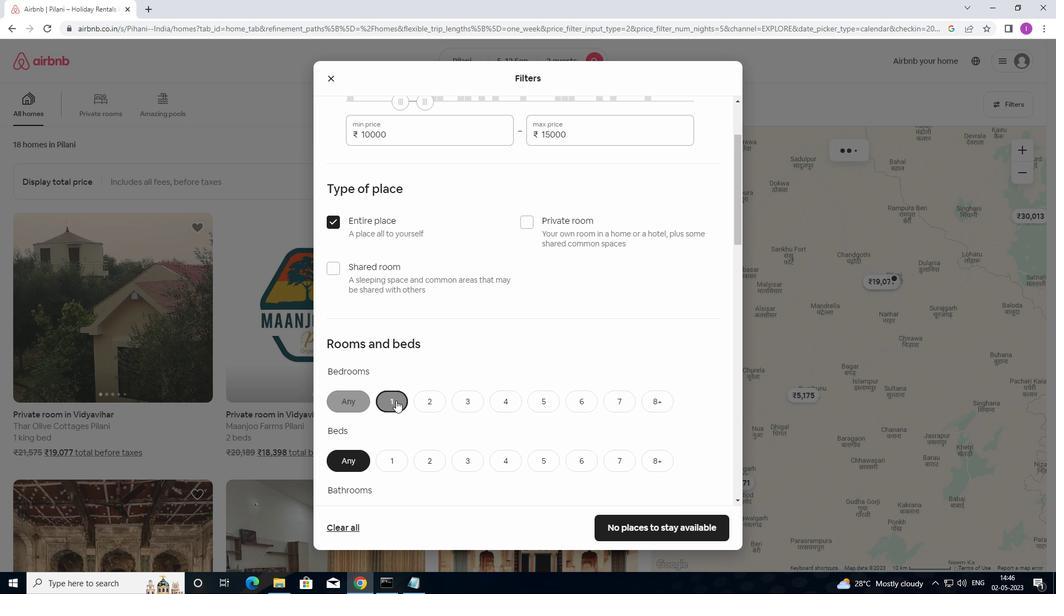 
Action: Mouse moved to (414, 409)
Screenshot: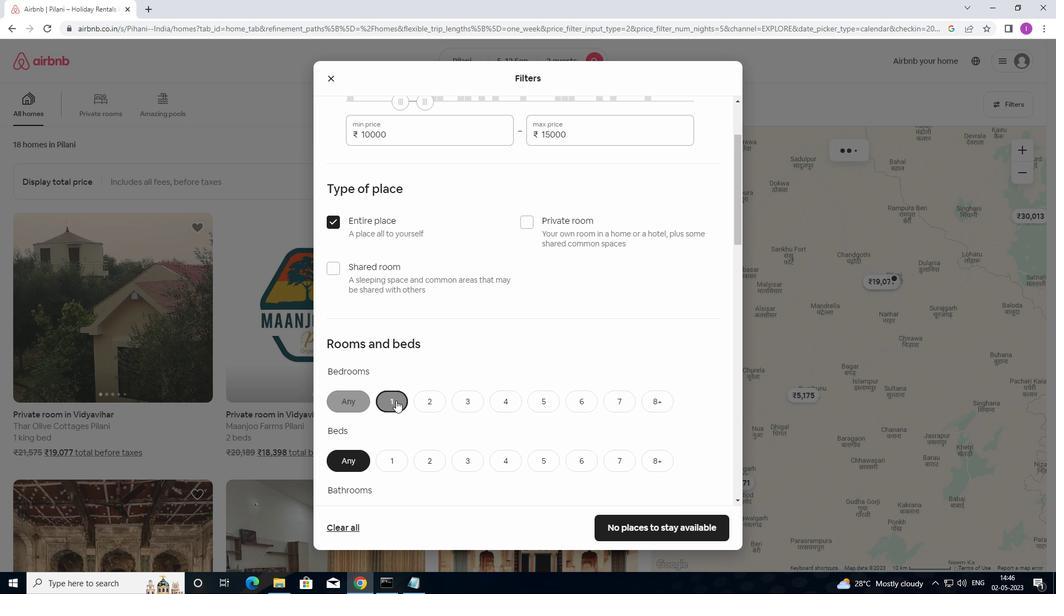 
Action: Mouse scrolled (414, 408) with delta (0, 0)
Screenshot: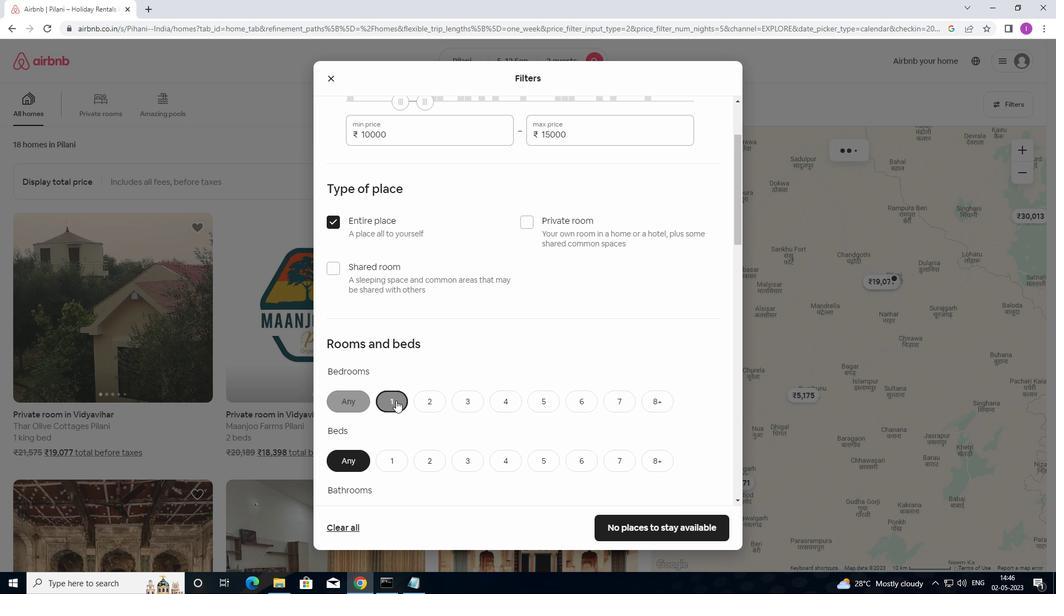 
Action: Mouse moved to (390, 354)
Screenshot: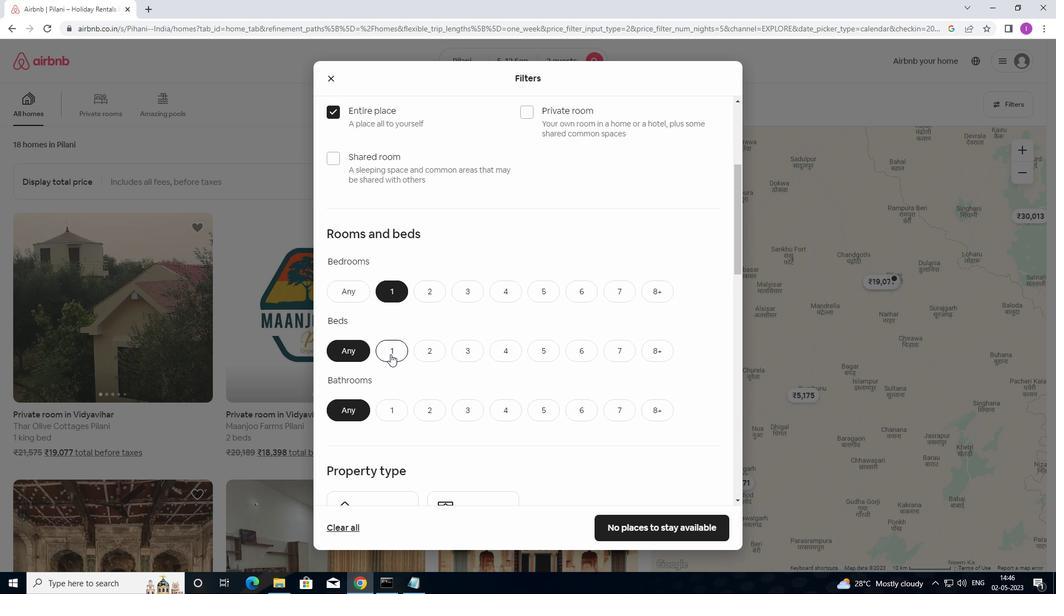 
Action: Mouse pressed left at (390, 354)
Screenshot: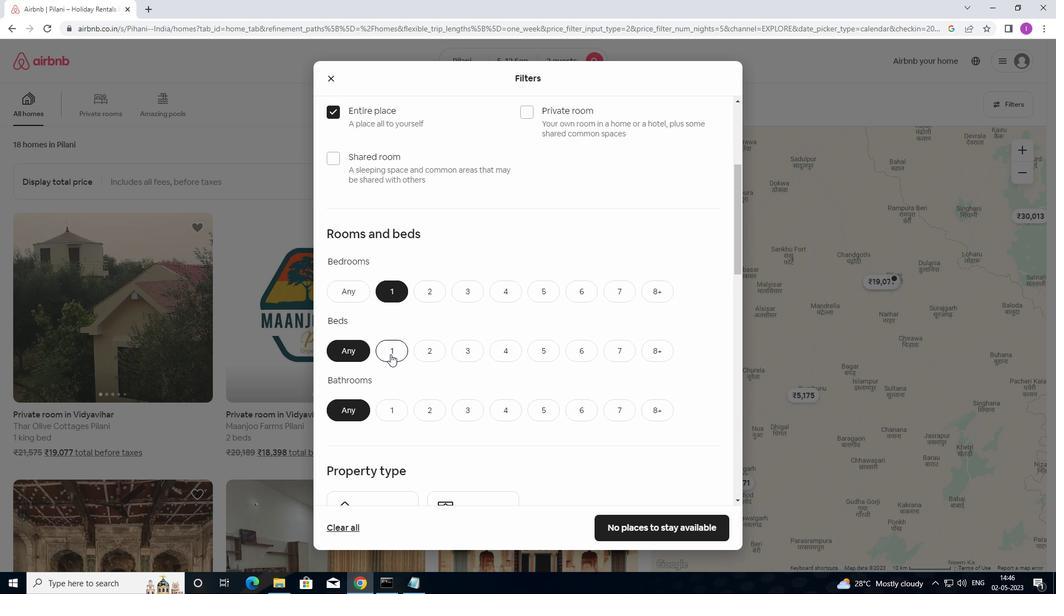 
Action: Mouse moved to (394, 411)
Screenshot: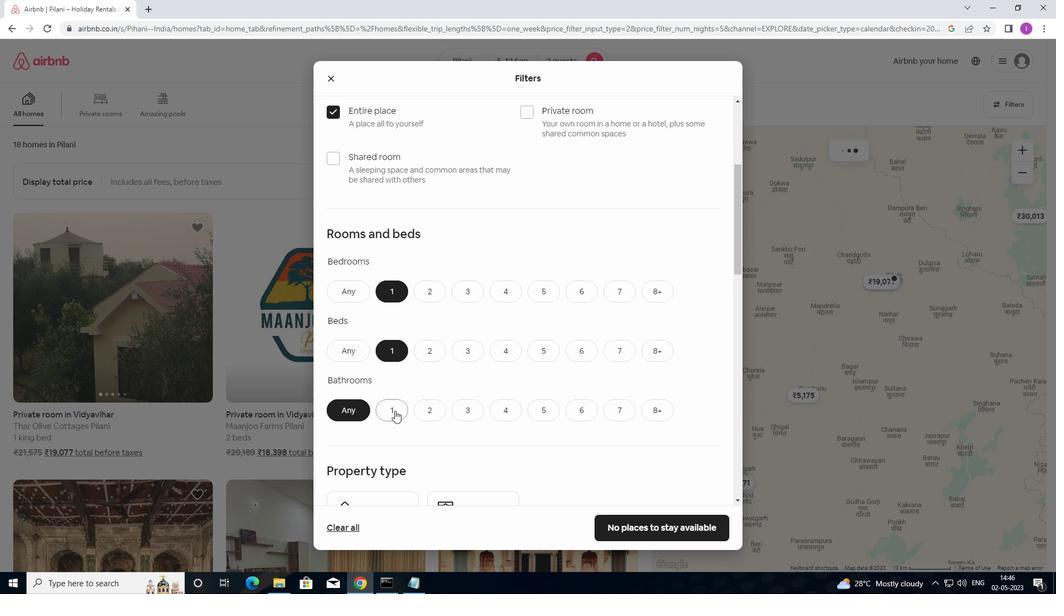 
Action: Mouse pressed left at (394, 411)
Screenshot: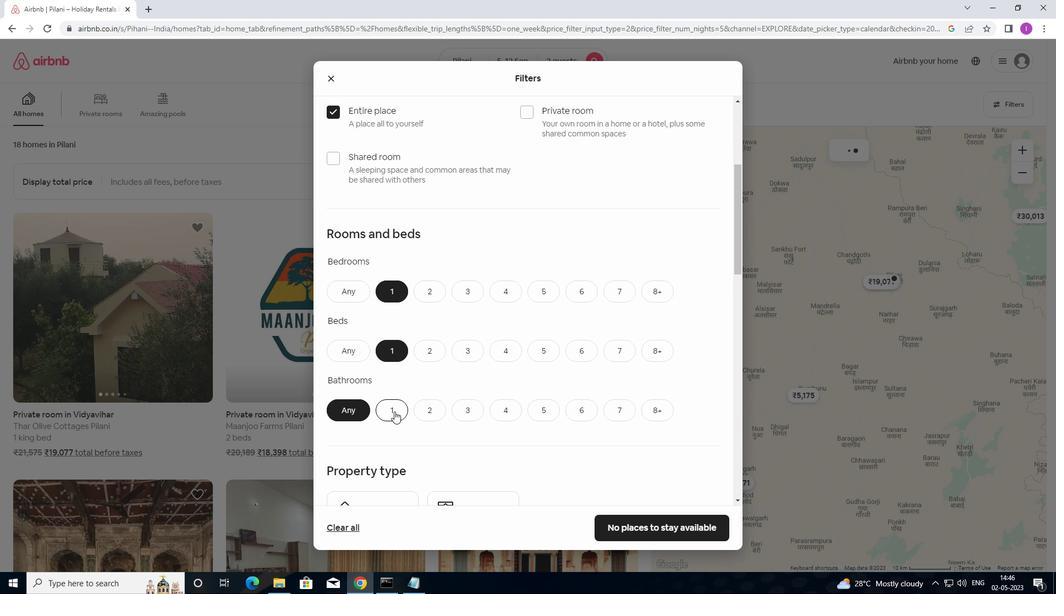 
Action: Mouse moved to (420, 397)
Screenshot: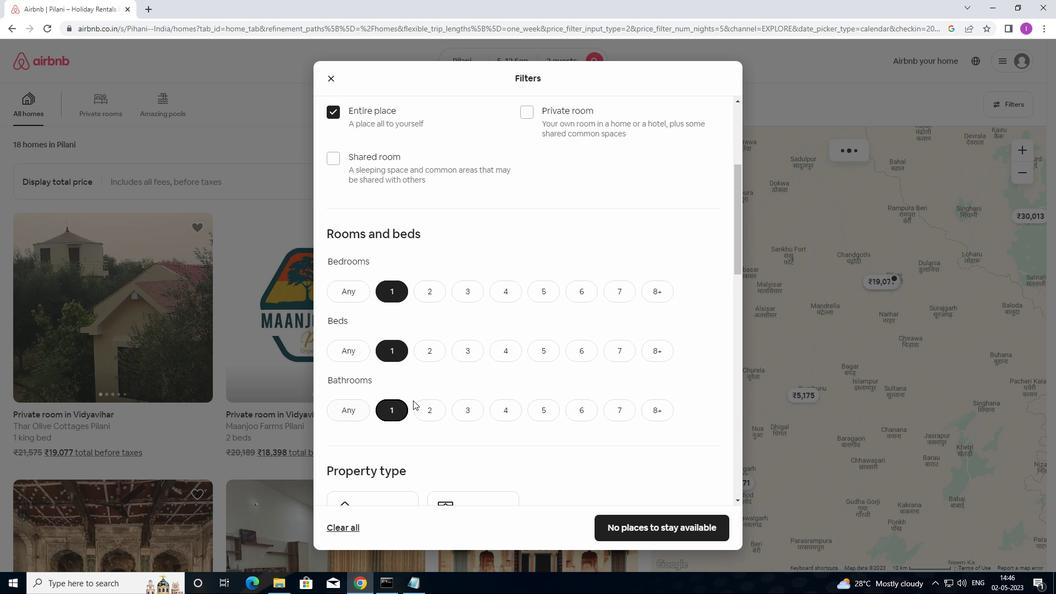
Action: Mouse scrolled (420, 397) with delta (0, 0)
Screenshot: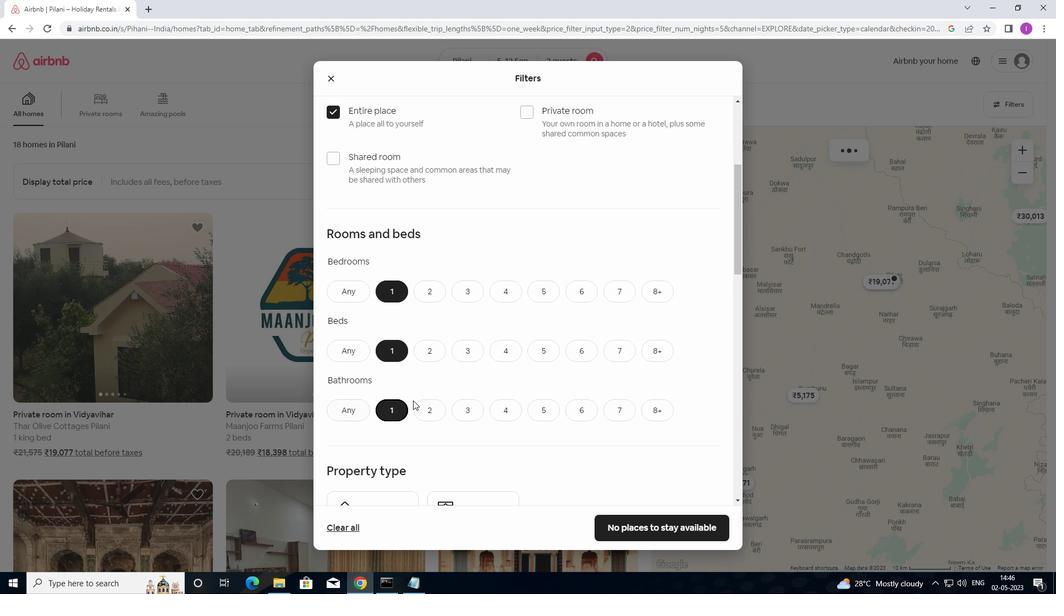 
Action: Mouse scrolled (420, 397) with delta (0, 0)
Screenshot: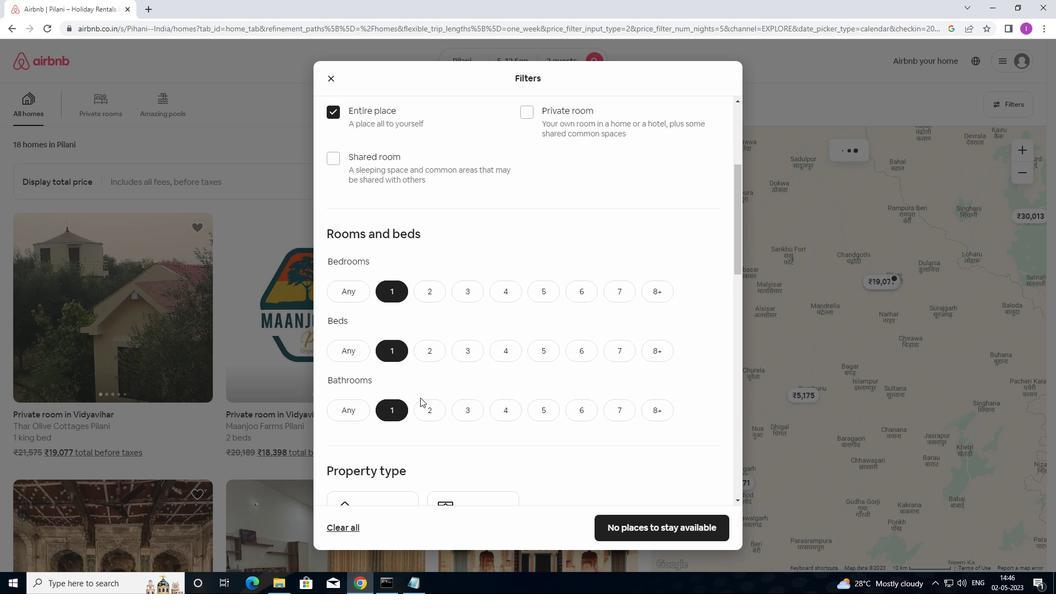 
Action: Mouse moved to (428, 381)
Screenshot: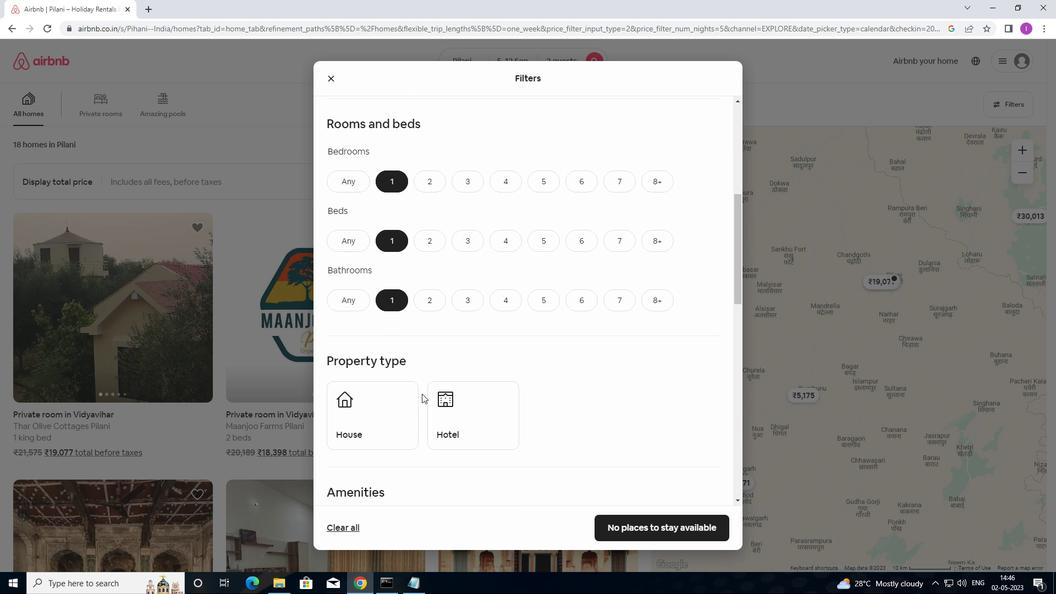 
Action: Mouse scrolled (428, 381) with delta (0, 0)
Screenshot: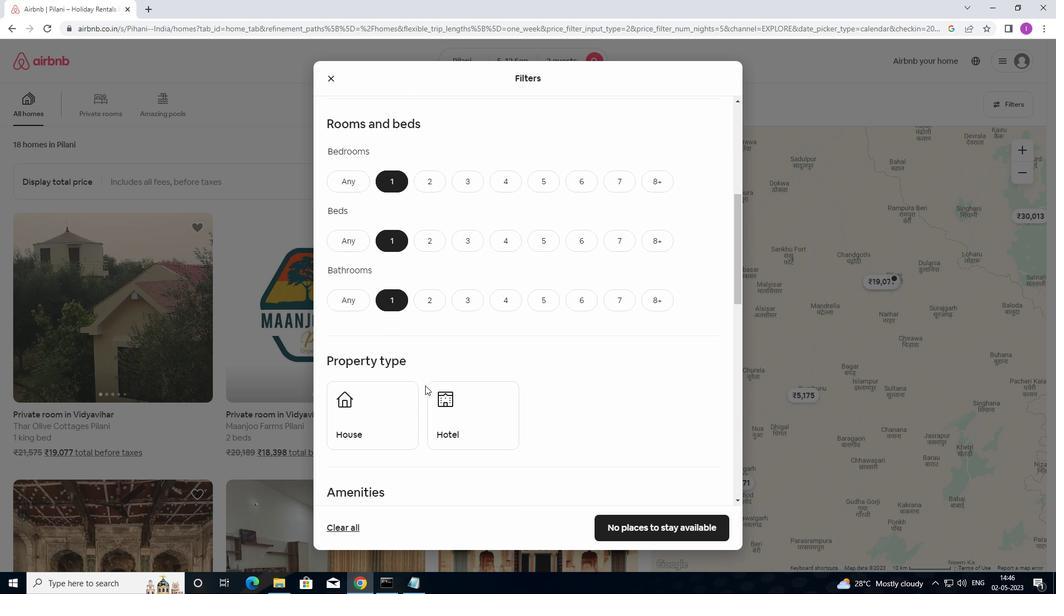 
Action: Mouse scrolled (428, 381) with delta (0, 0)
Screenshot: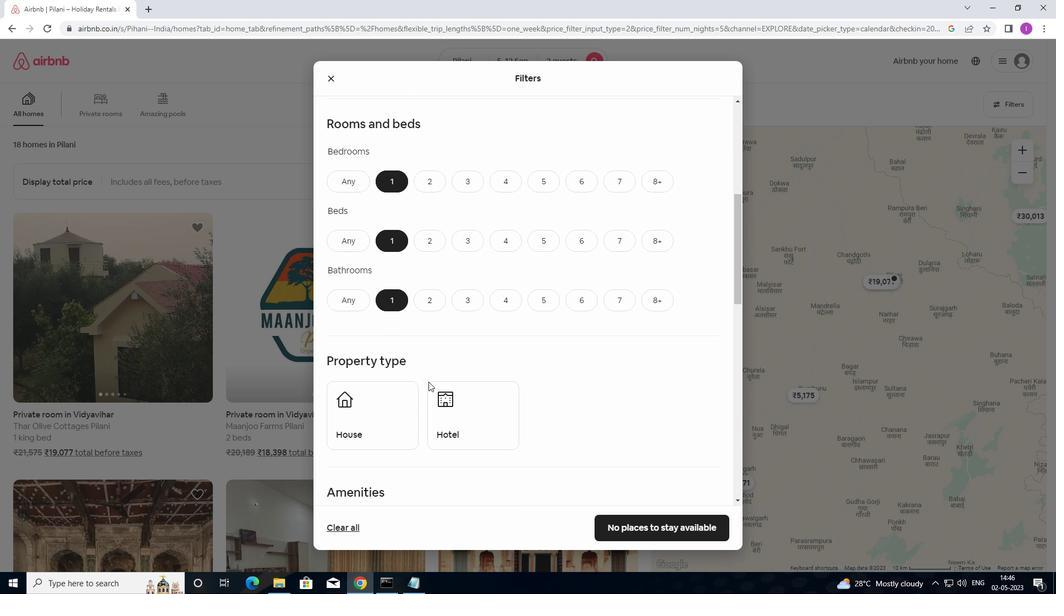 
Action: Mouse moved to (401, 373)
Screenshot: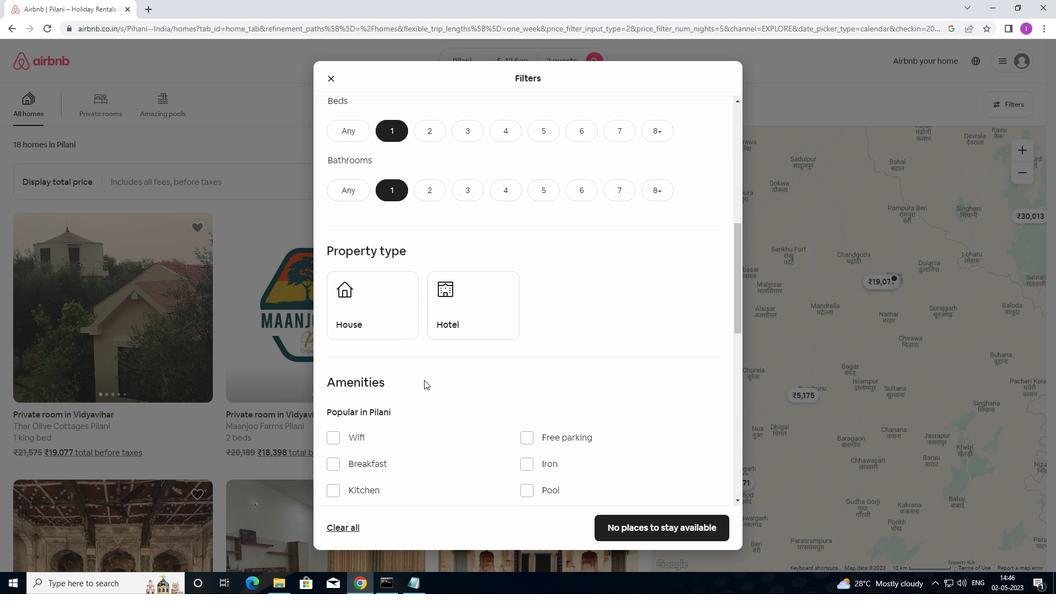 
Action: Mouse scrolled (401, 372) with delta (0, 0)
Screenshot: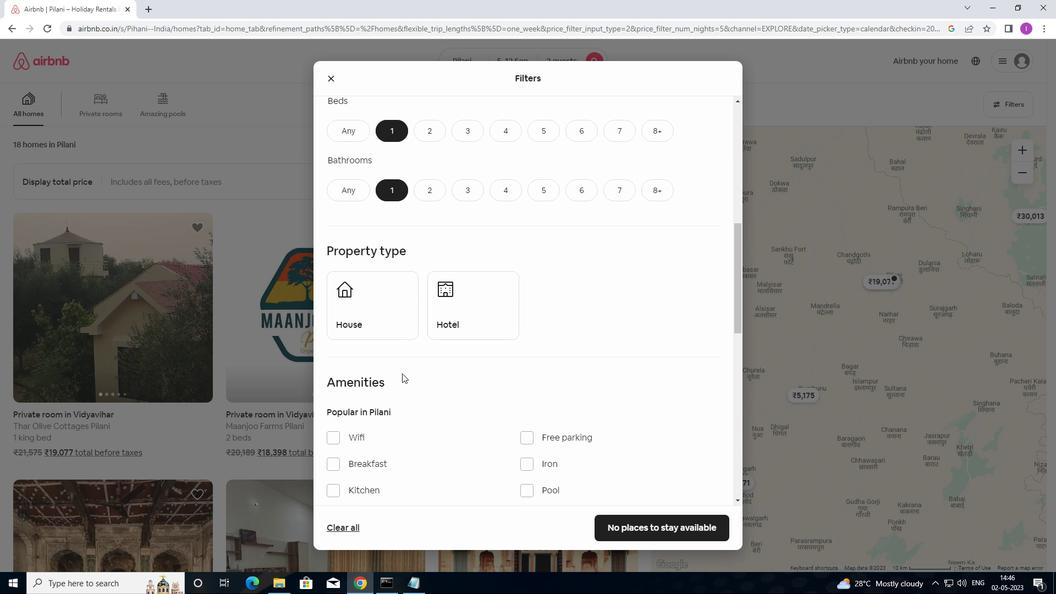 
Action: Mouse scrolled (401, 372) with delta (0, 0)
Screenshot: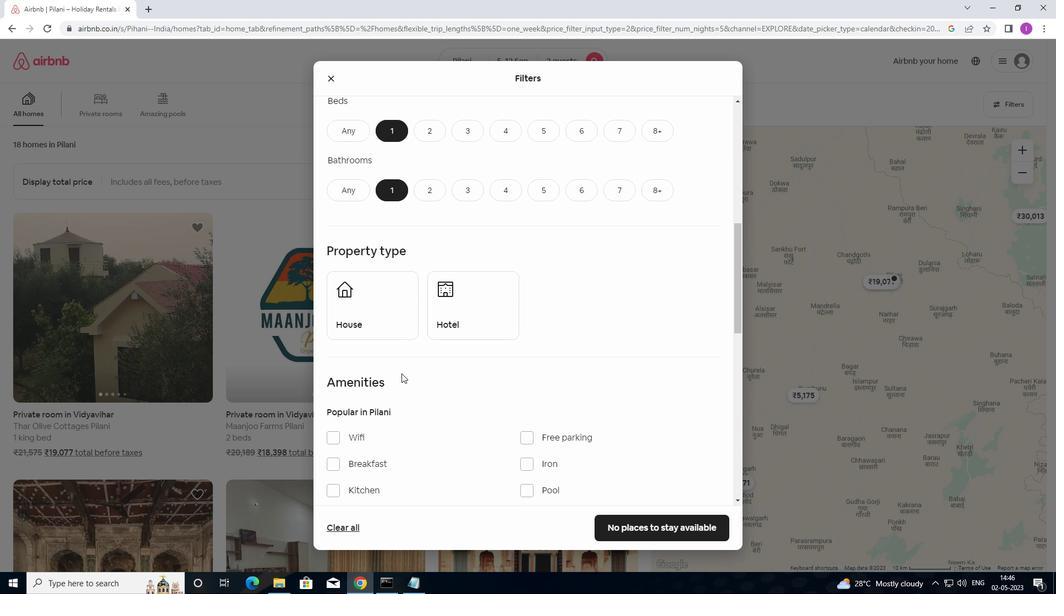 
Action: Mouse moved to (401, 373)
Screenshot: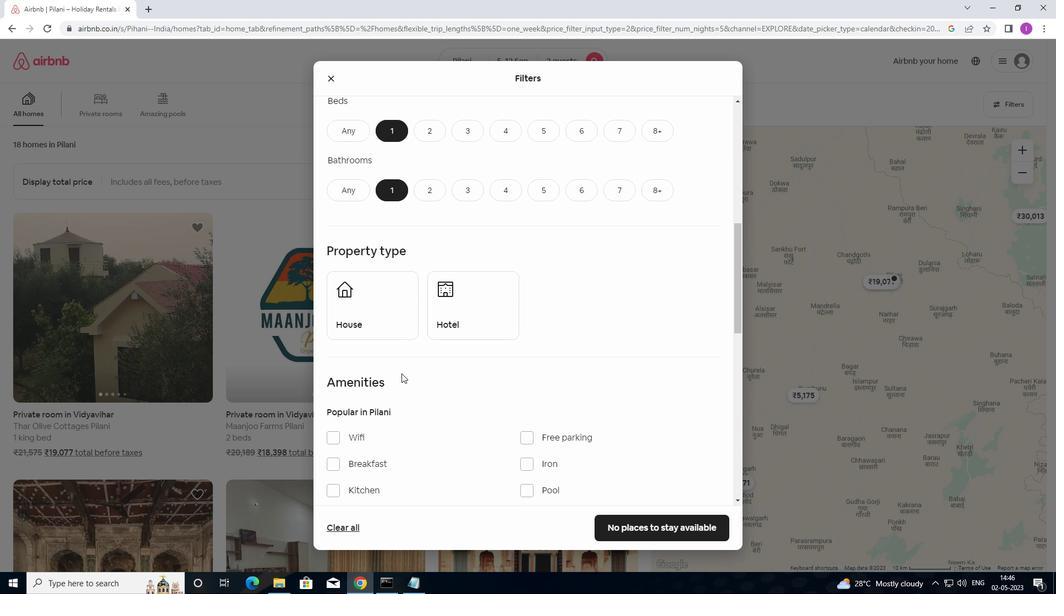 
Action: Mouse scrolled (401, 372) with delta (0, 0)
Screenshot: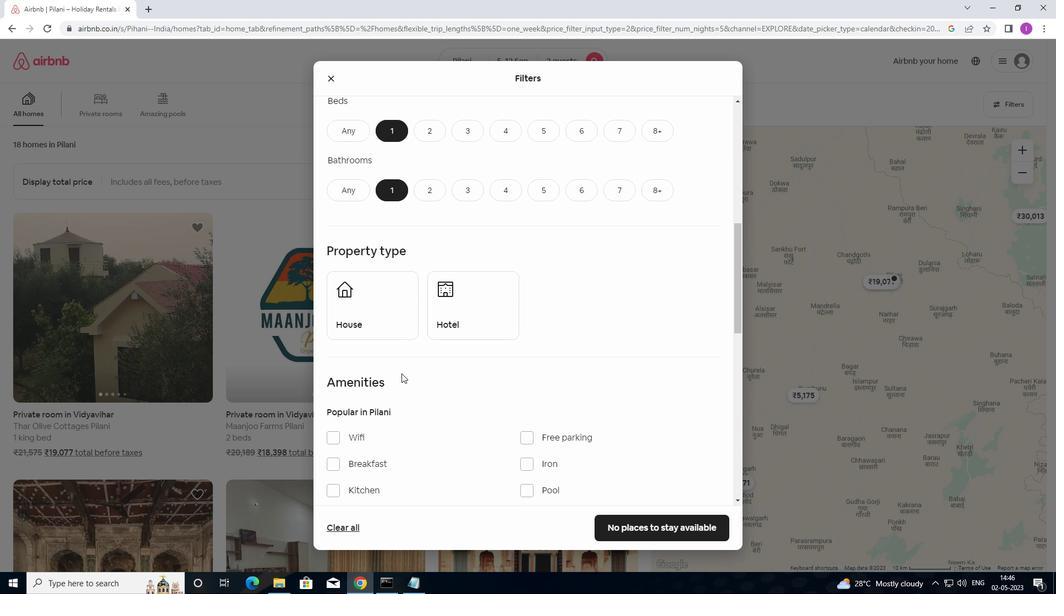 
Action: Mouse moved to (371, 149)
Screenshot: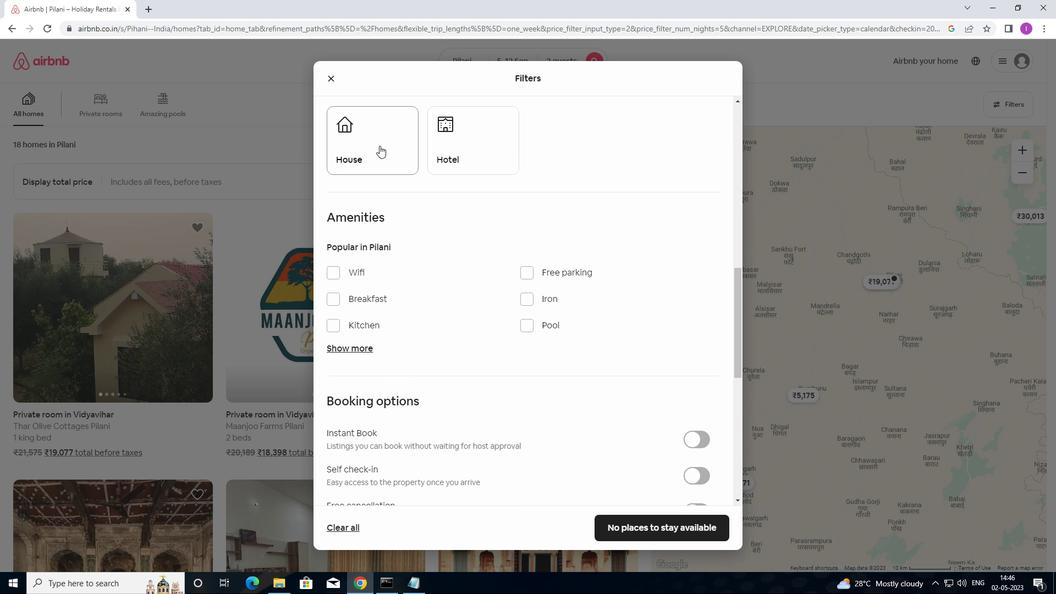 
Action: Mouse pressed left at (371, 149)
Screenshot: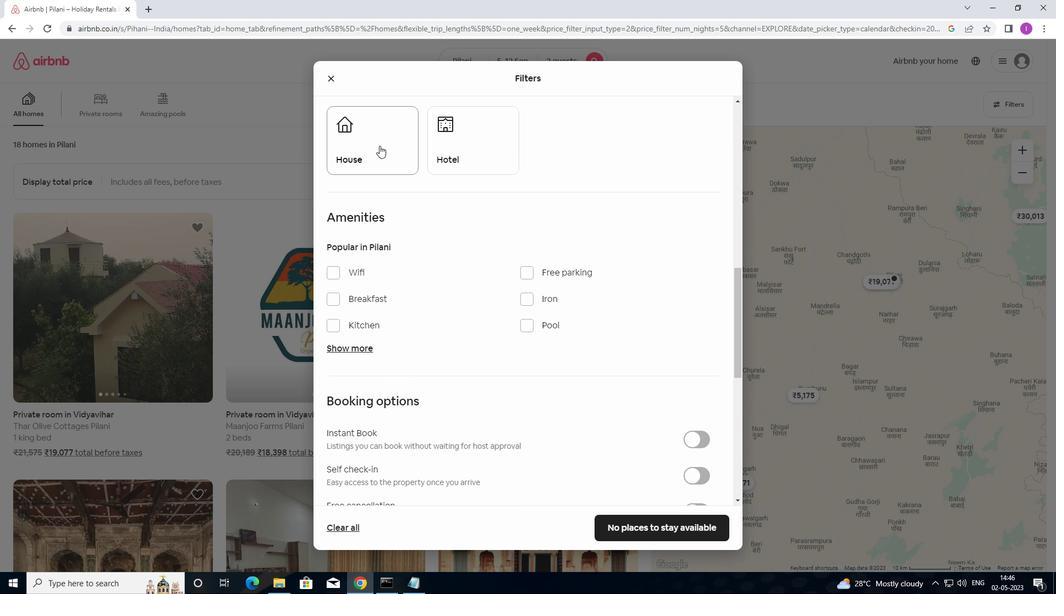 
Action: Mouse moved to (457, 159)
Screenshot: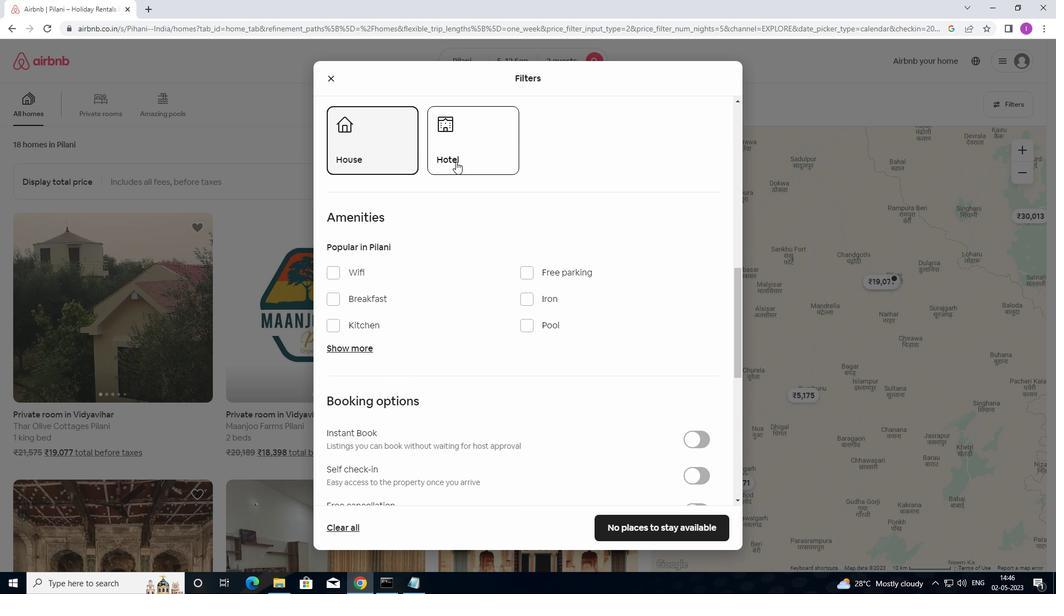 
Action: Mouse pressed left at (457, 159)
Screenshot: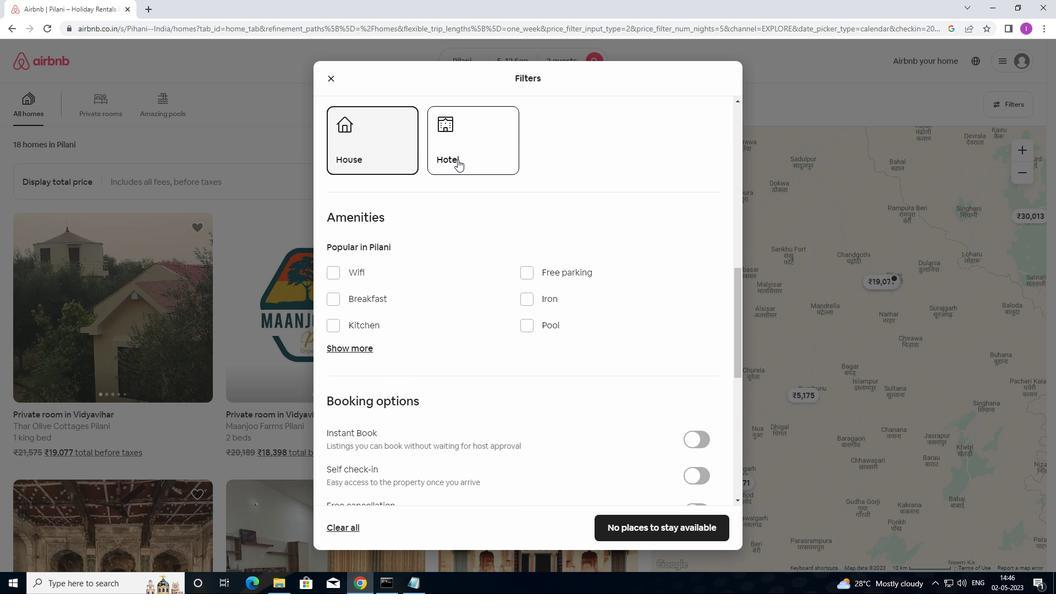 
Action: Mouse moved to (487, 263)
Screenshot: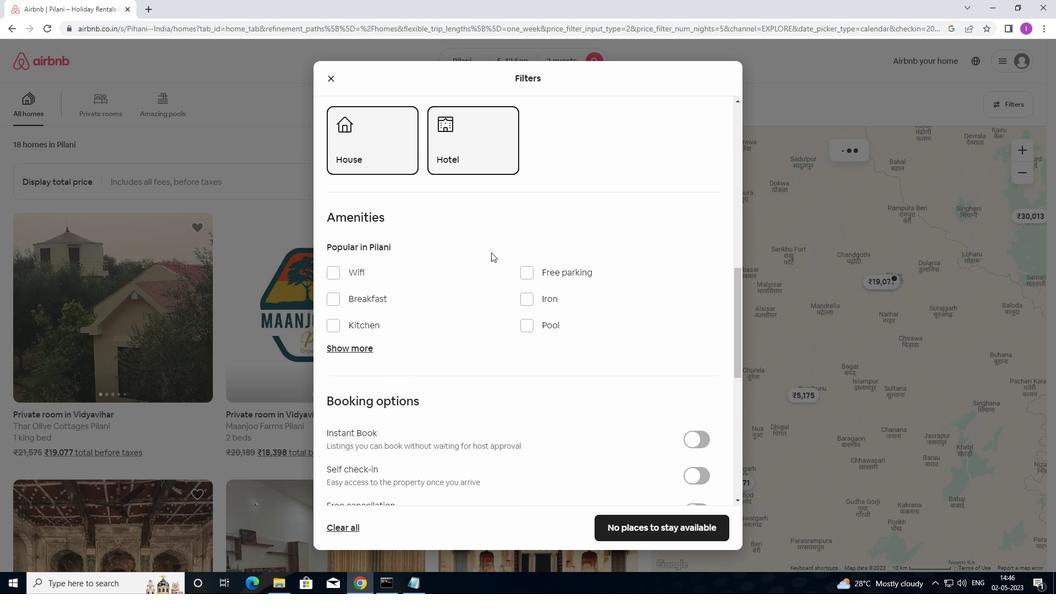 
Action: Mouse scrolled (487, 262) with delta (0, 0)
Screenshot: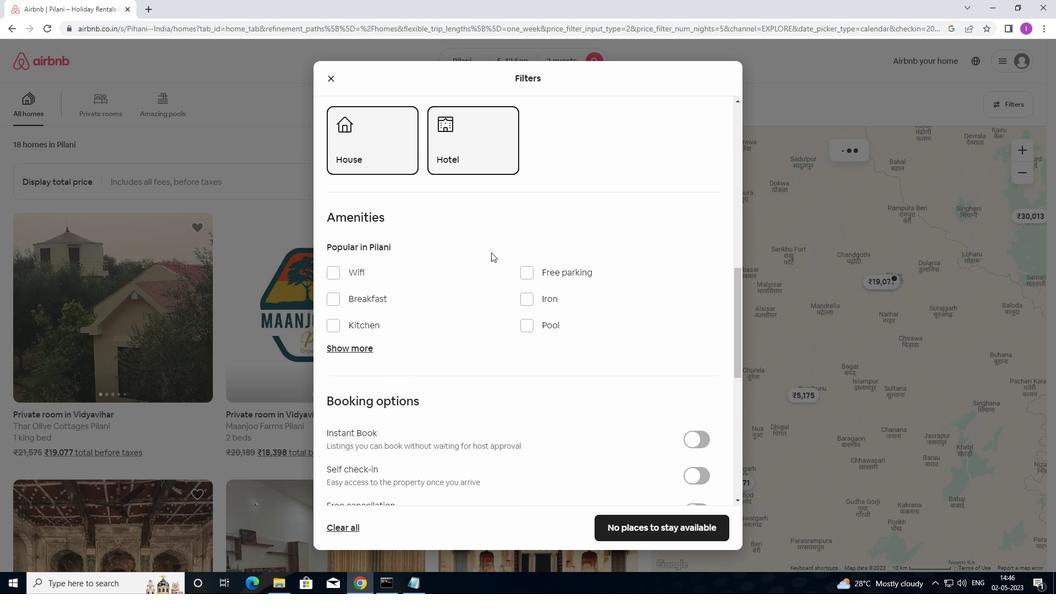 
Action: Mouse moved to (487, 264)
Screenshot: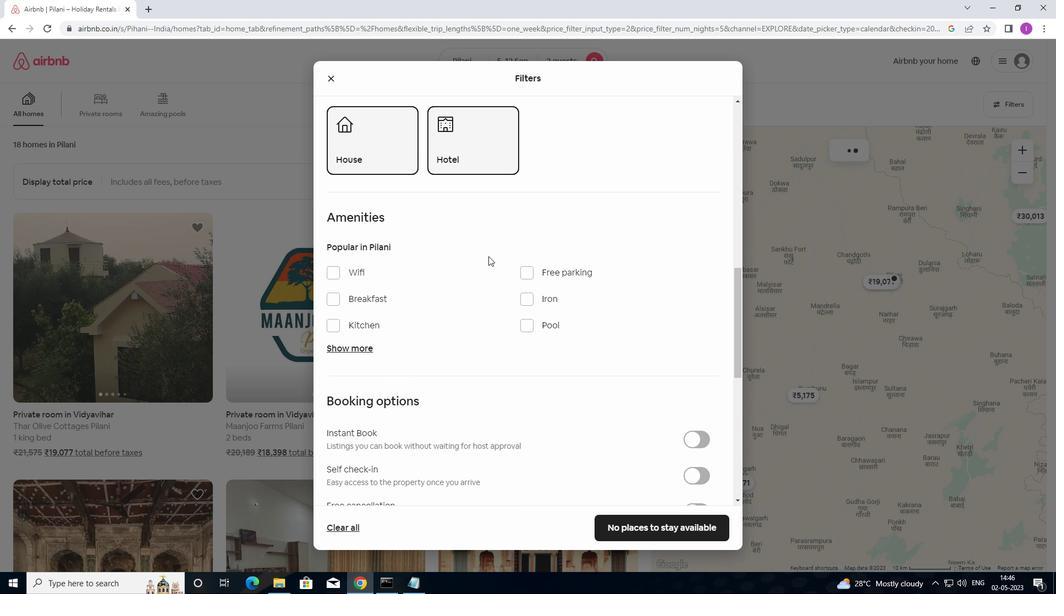 
Action: Mouse scrolled (487, 264) with delta (0, 0)
Screenshot: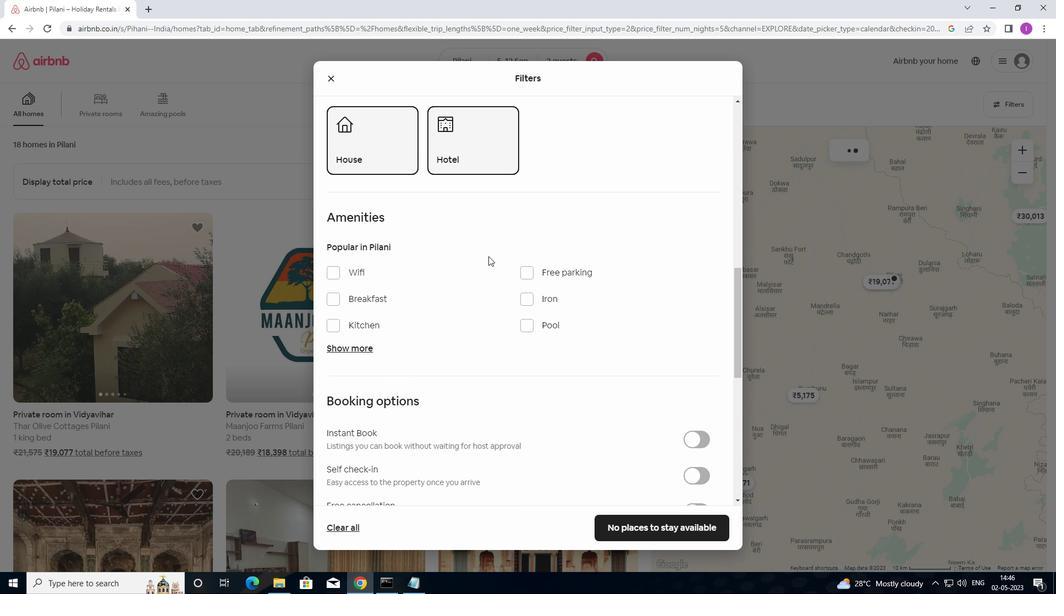 
Action: Mouse scrolled (487, 264) with delta (0, 0)
Screenshot: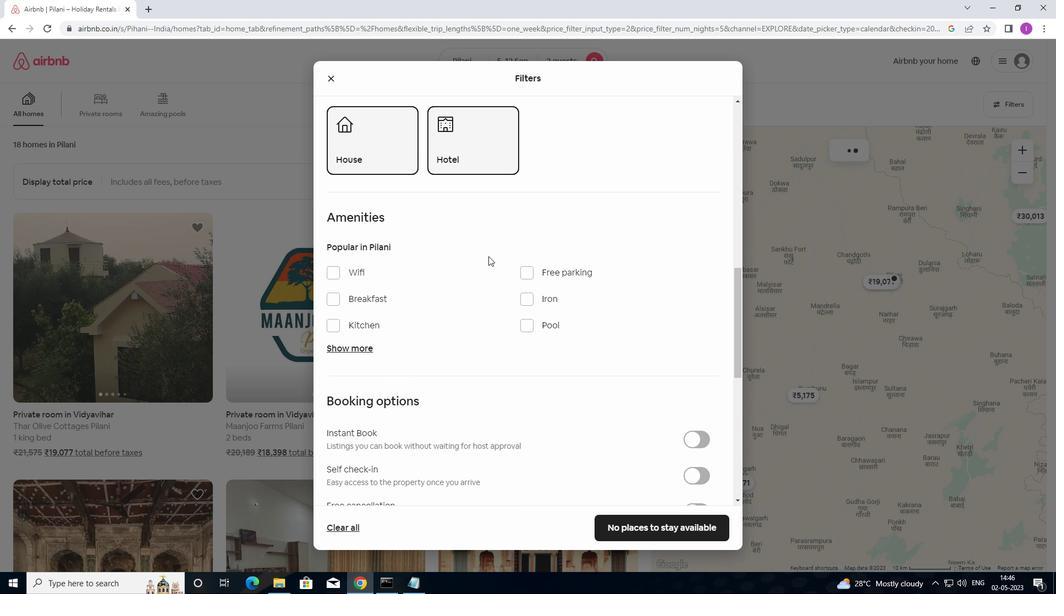 
Action: Mouse scrolled (487, 264) with delta (0, 0)
Screenshot: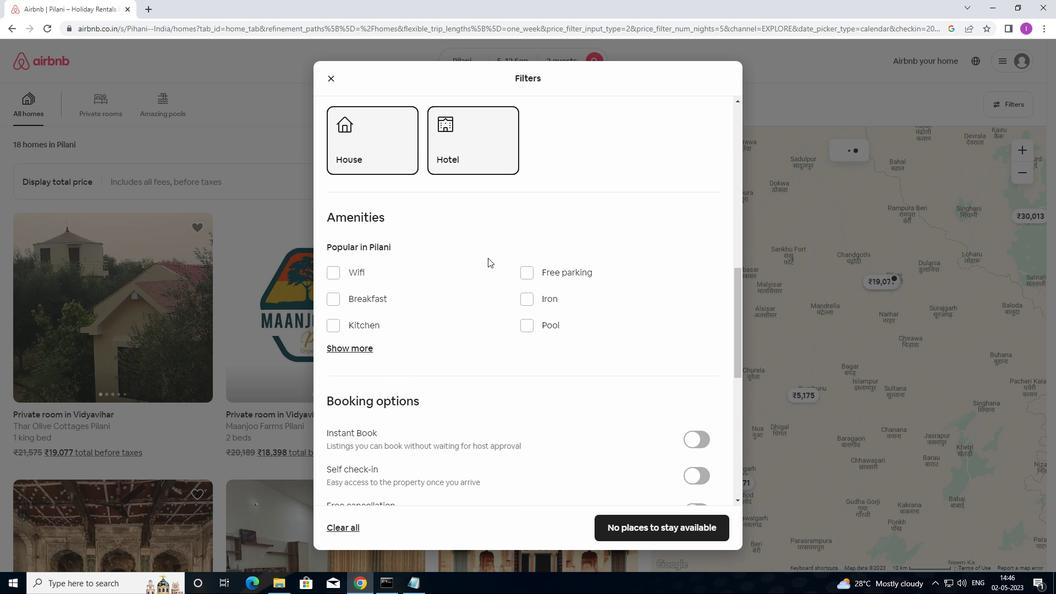 
Action: Mouse moved to (705, 254)
Screenshot: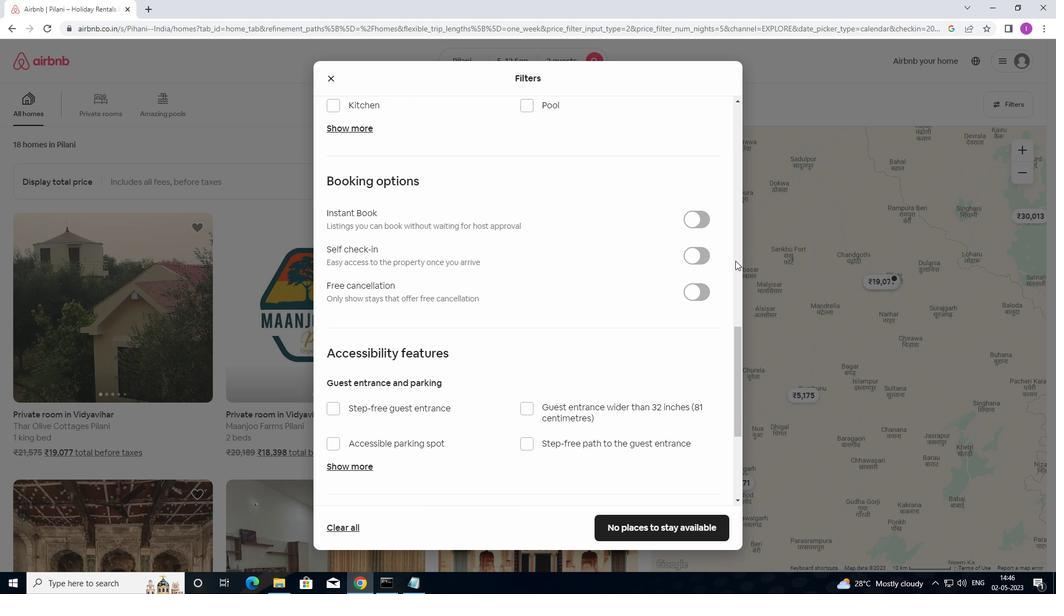 
Action: Mouse pressed left at (705, 254)
Screenshot: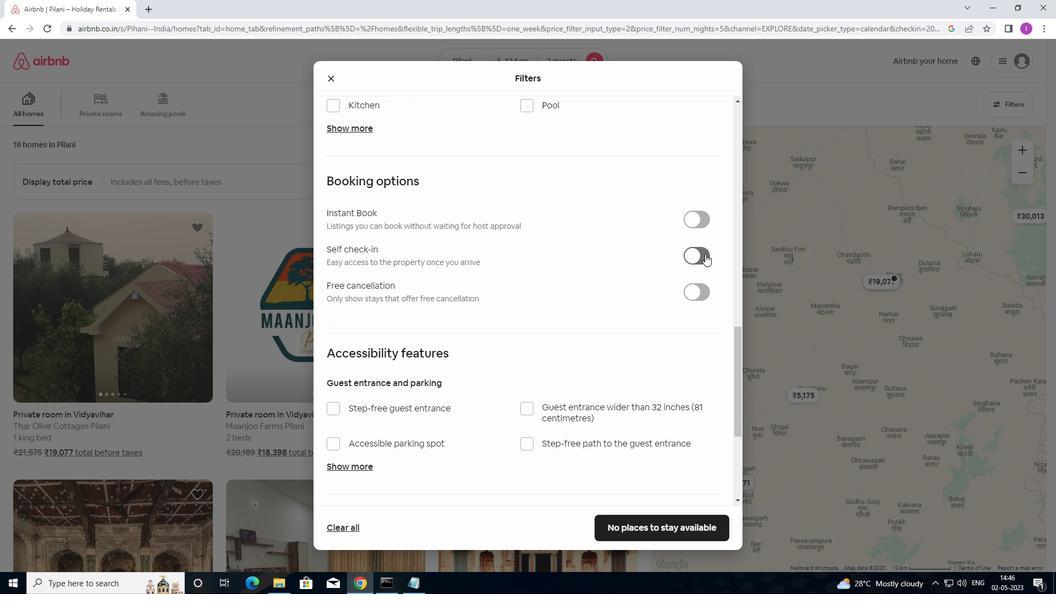 
Action: Mouse moved to (536, 349)
Screenshot: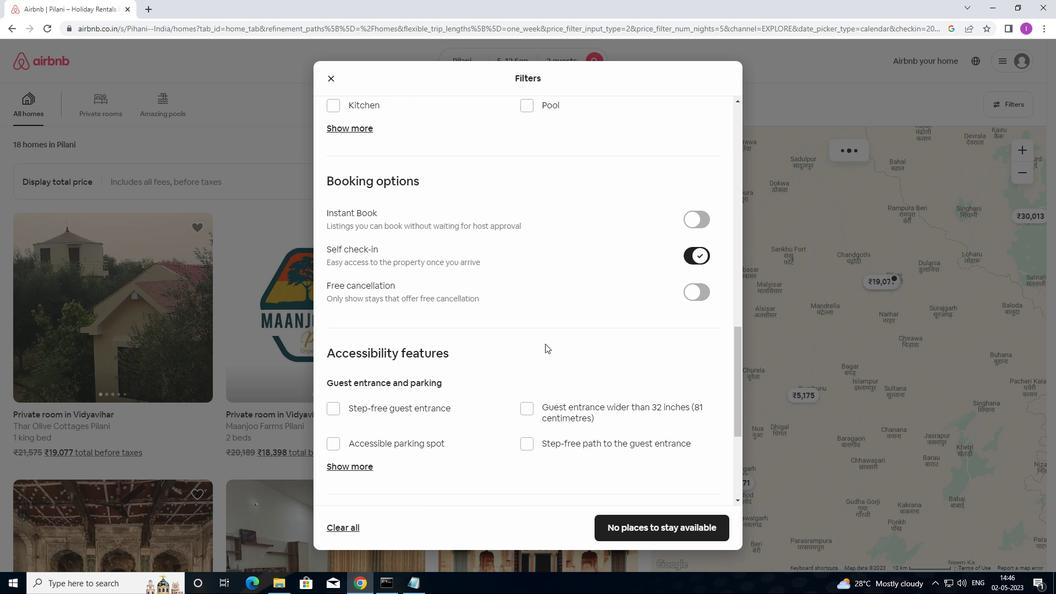 
Action: Mouse scrolled (536, 349) with delta (0, 0)
Screenshot: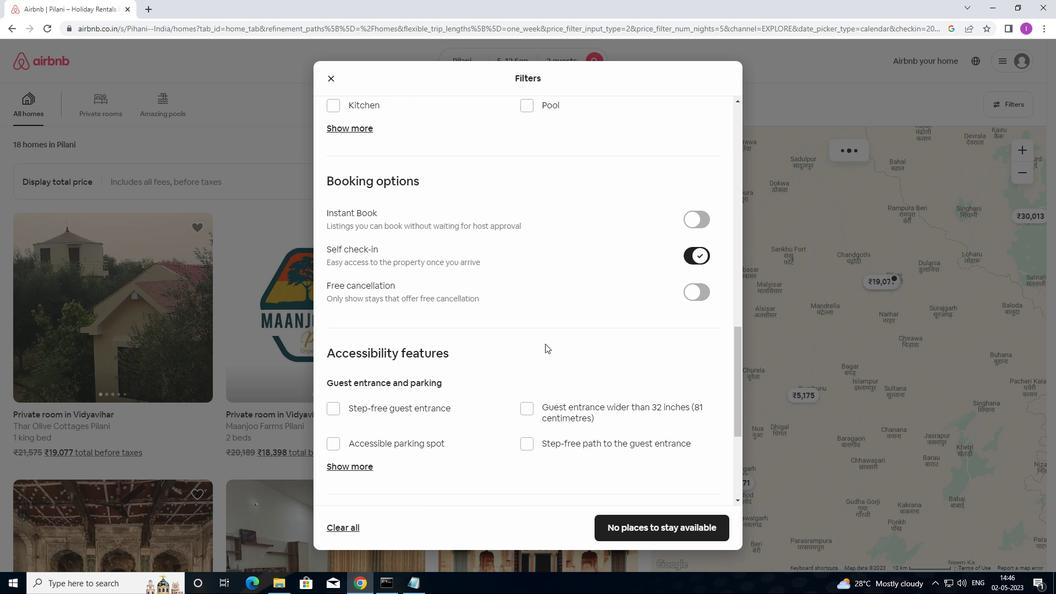 
Action: Mouse moved to (536, 350)
Screenshot: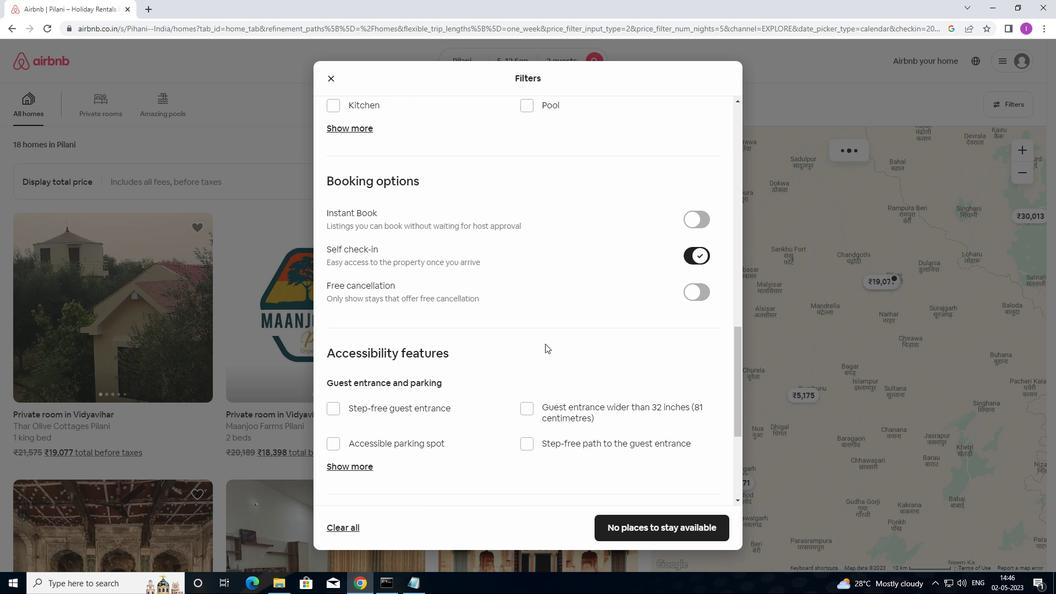 
Action: Mouse scrolled (536, 349) with delta (0, 0)
Screenshot: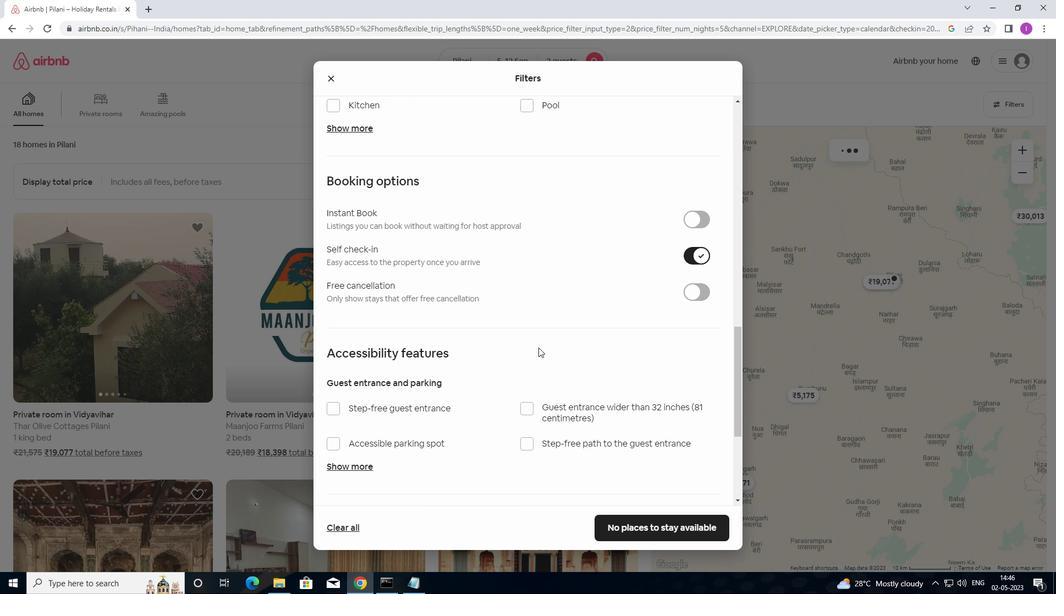 
Action: Mouse scrolled (536, 349) with delta (0, 0)
Screenshot: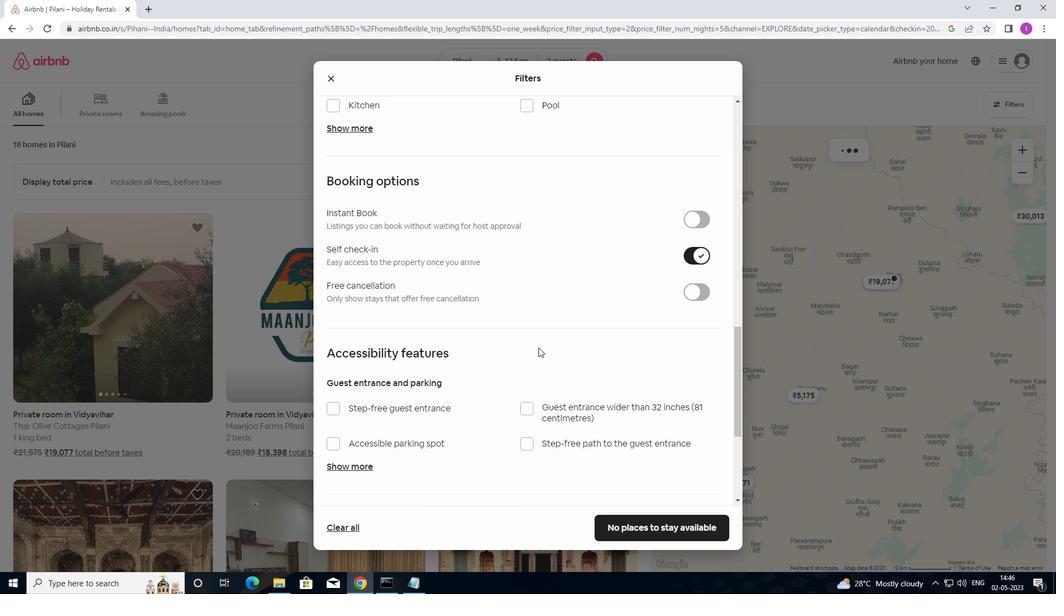 
Action: Mouse moved to (535, 351)
Screenshot: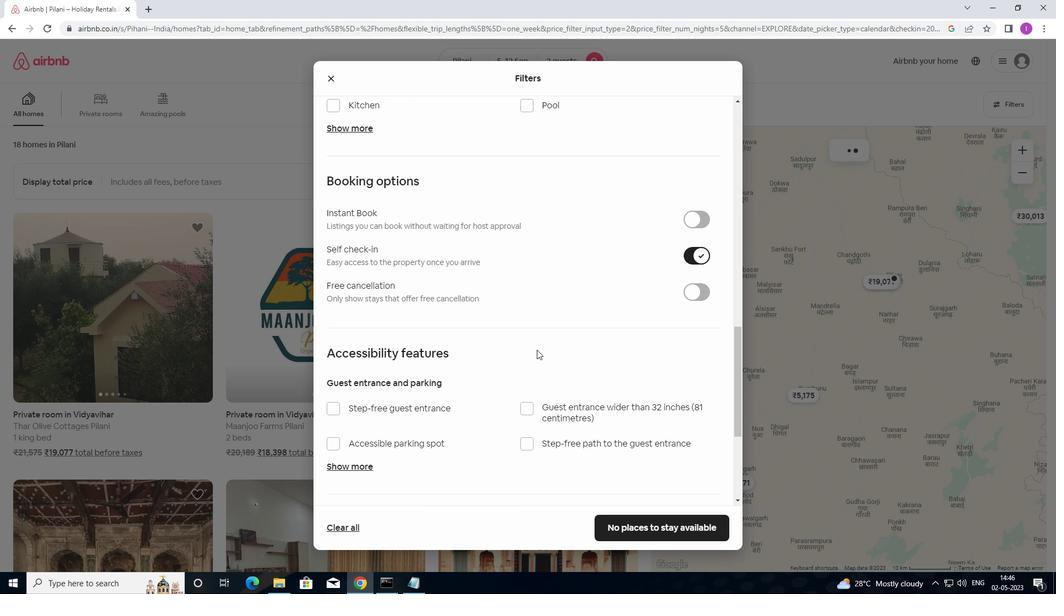 
Action: Mouse scrolled (535, 350) with delta (0, 0)
Screenshot: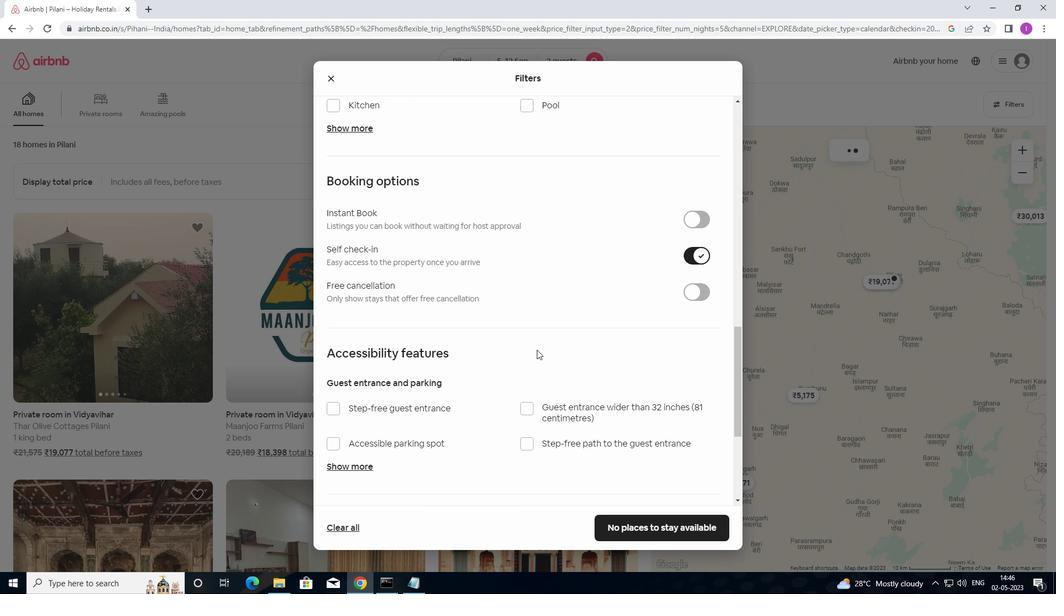 
Action: Mouse moved to (513, 360)
Screenshot: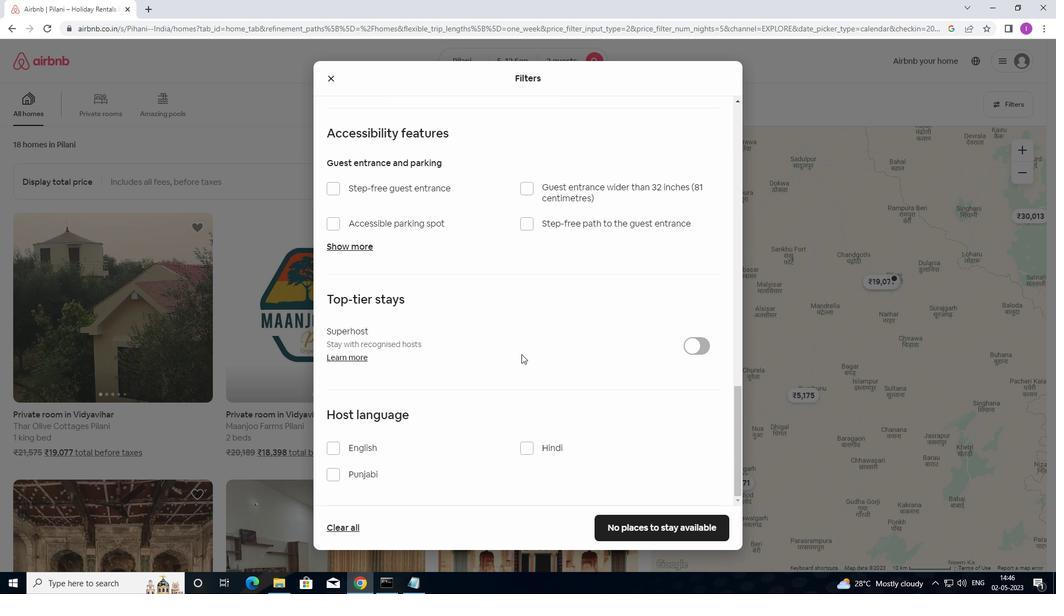 
Action: Mouse scrolled (513, 360) with delta (0, 0)
Screenshot: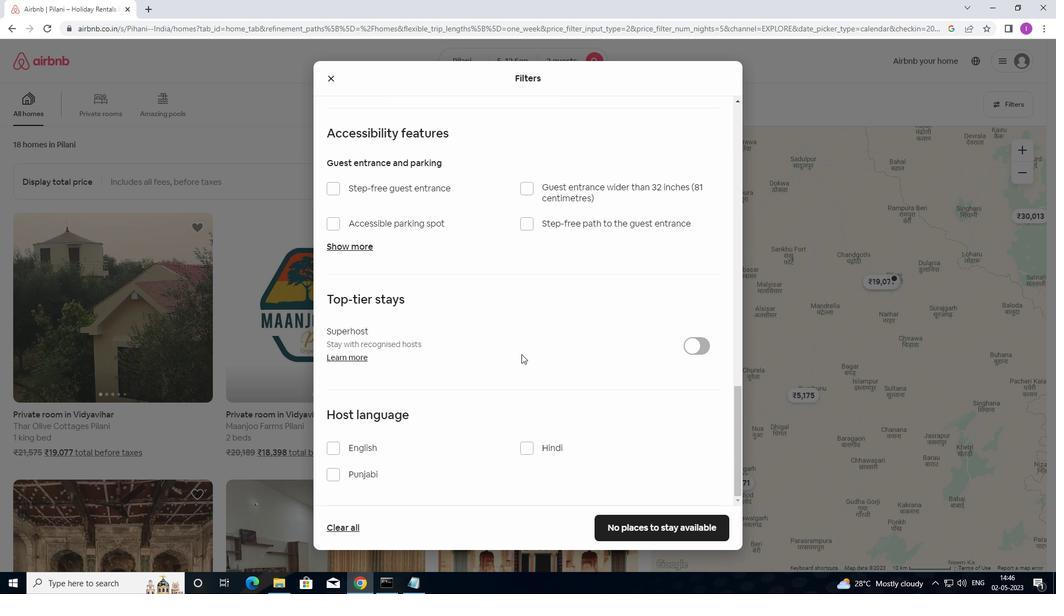 
Action: Mouse moved to (510, 370)
Screenshot: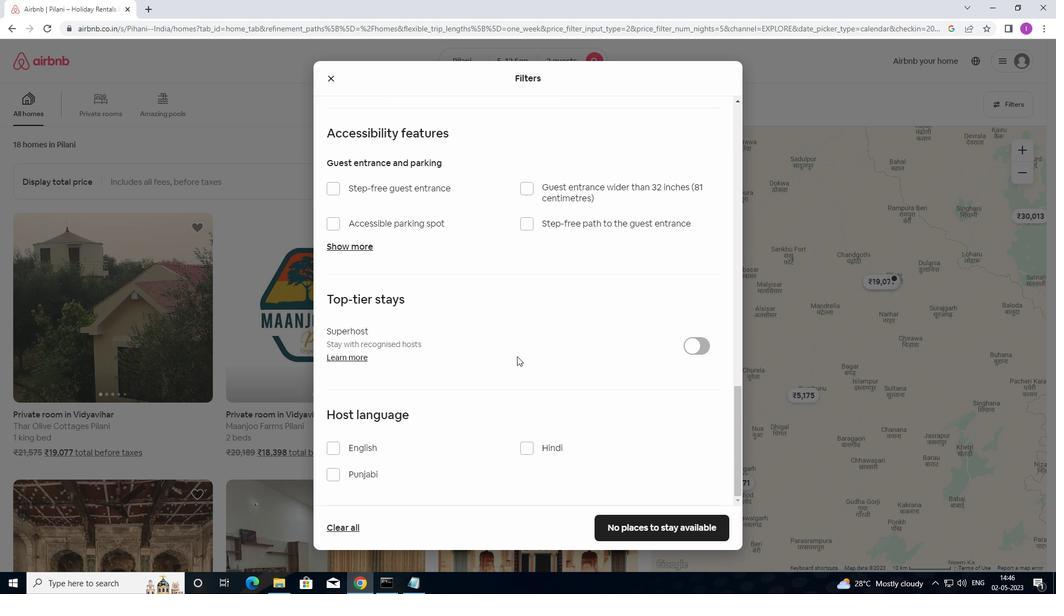 
Action: Mouse scrolled (510, 370) with delta (0, 0)
Screenshot: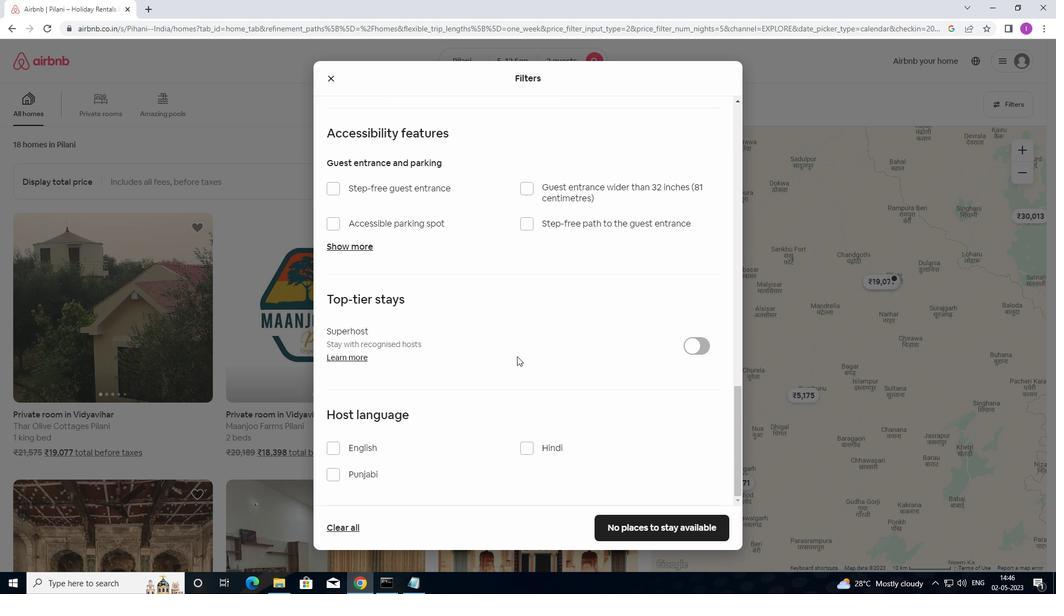 
Action: Mouse moved to (508, 376)
Screenshot: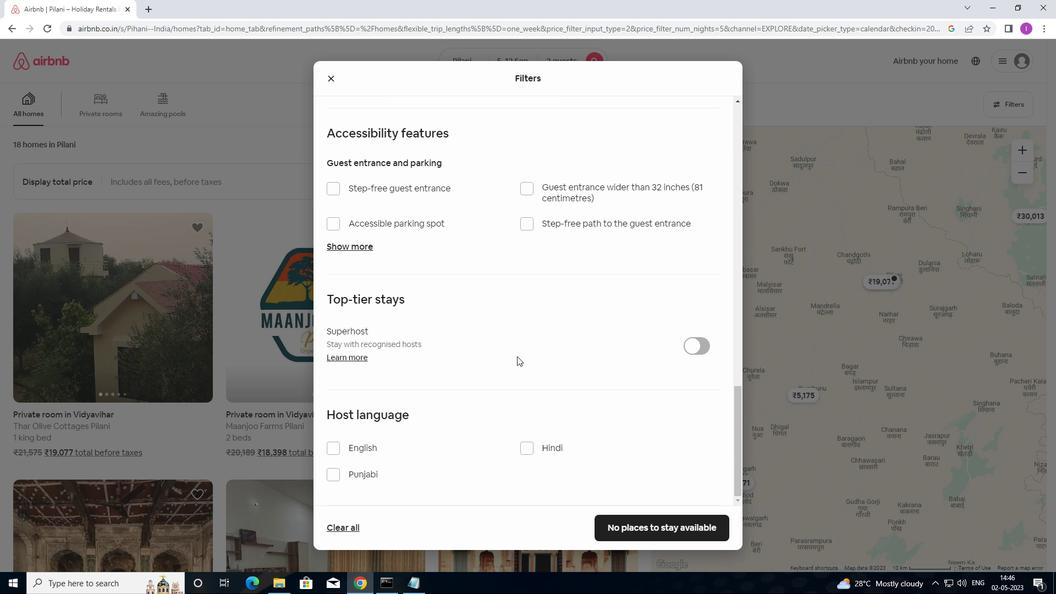 
Action: Mouse scrolled (508, 375) with delta (0, 0)
Screenshot: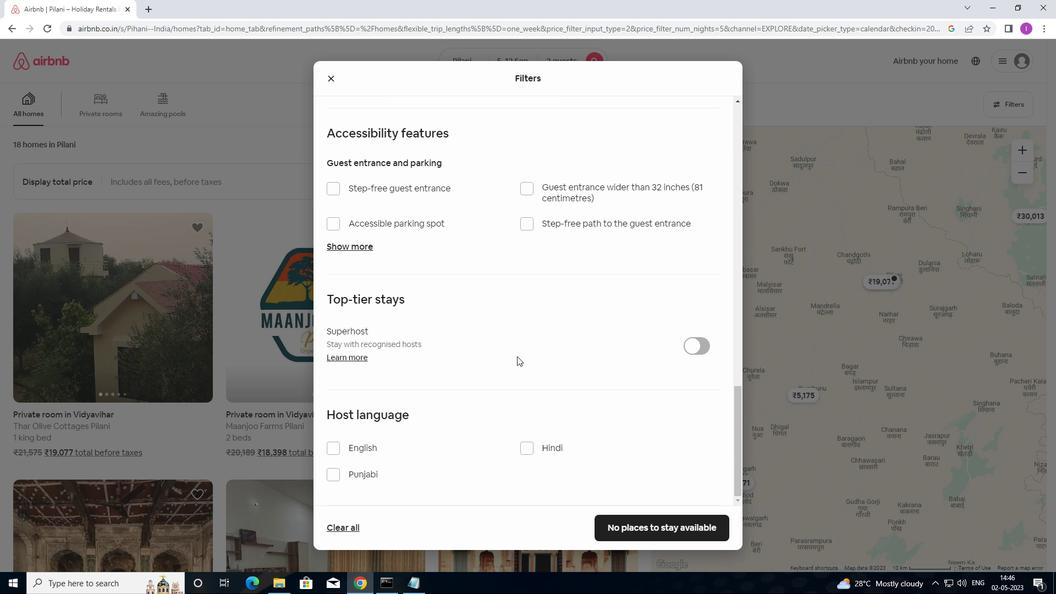
Action: Mouse moved to (507, 376)
Screenshot: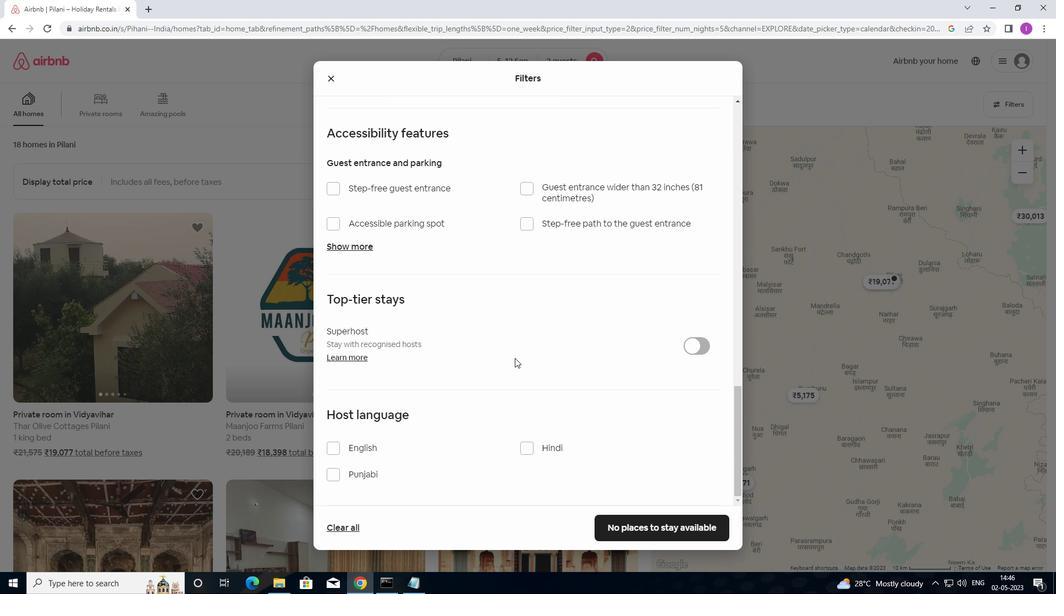
Action: Mouse scrolled (507, 376) with delta (0, 0)
Screenshot: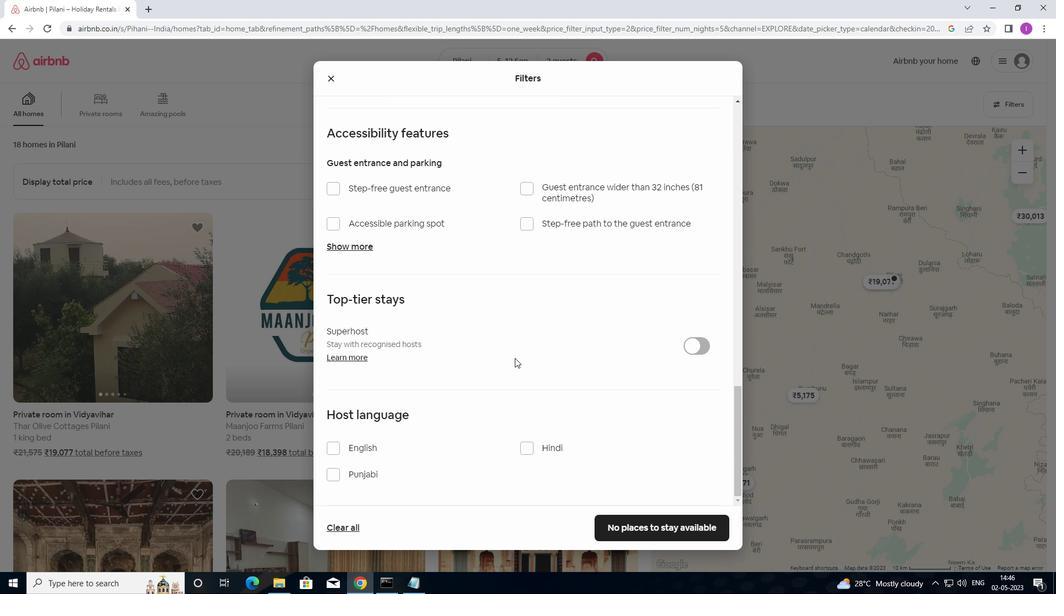
Action: Mouse moved to (499, 381)
Screenshot: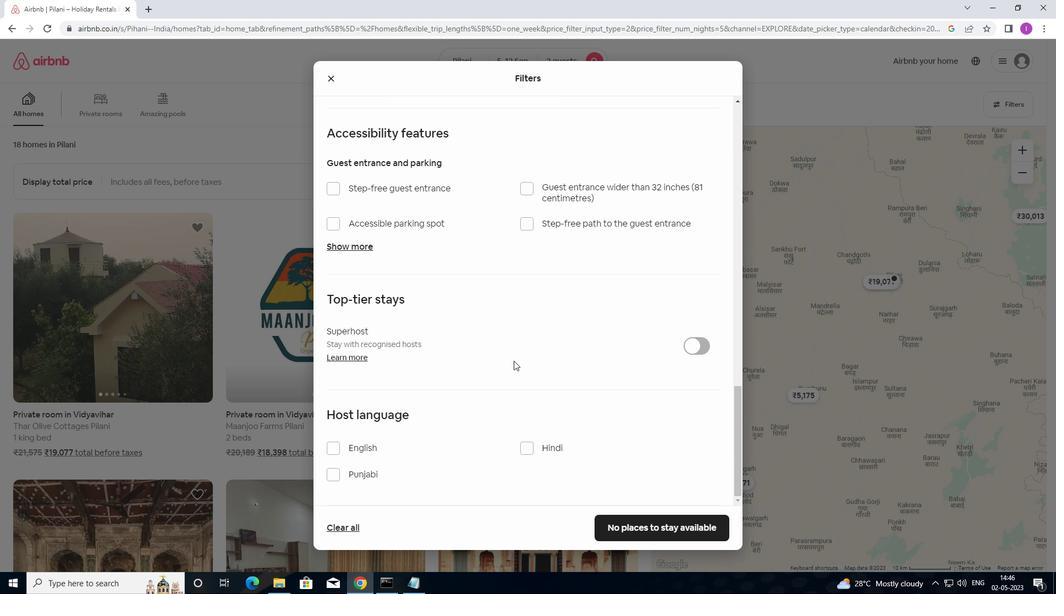 
Action: Mouse scrolled (499, 381) with delta (0, 0)
Screenshot: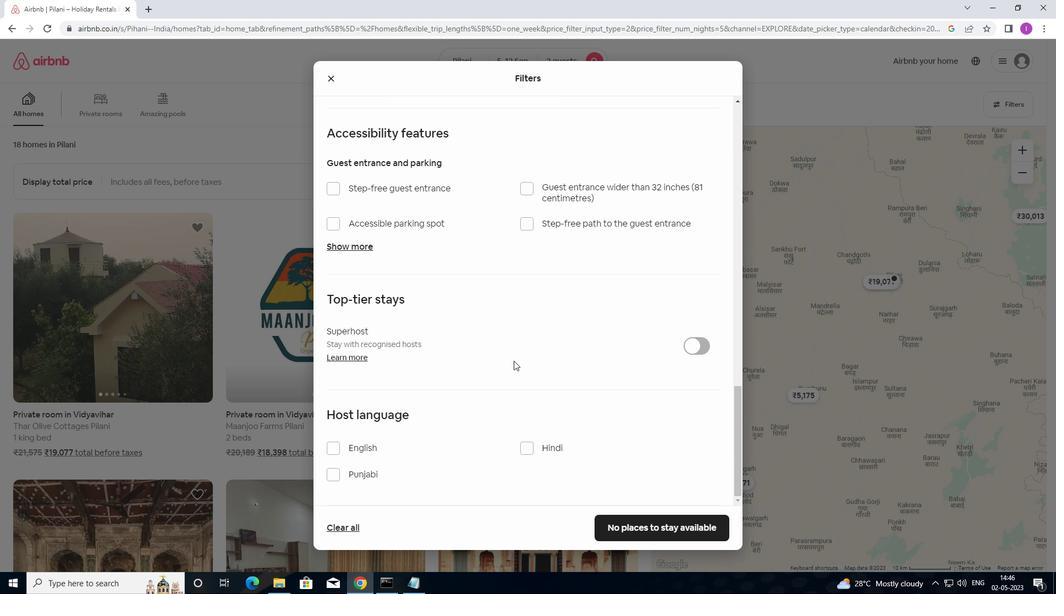 
Action: Mouse moved to (334, 450)
Screenshot: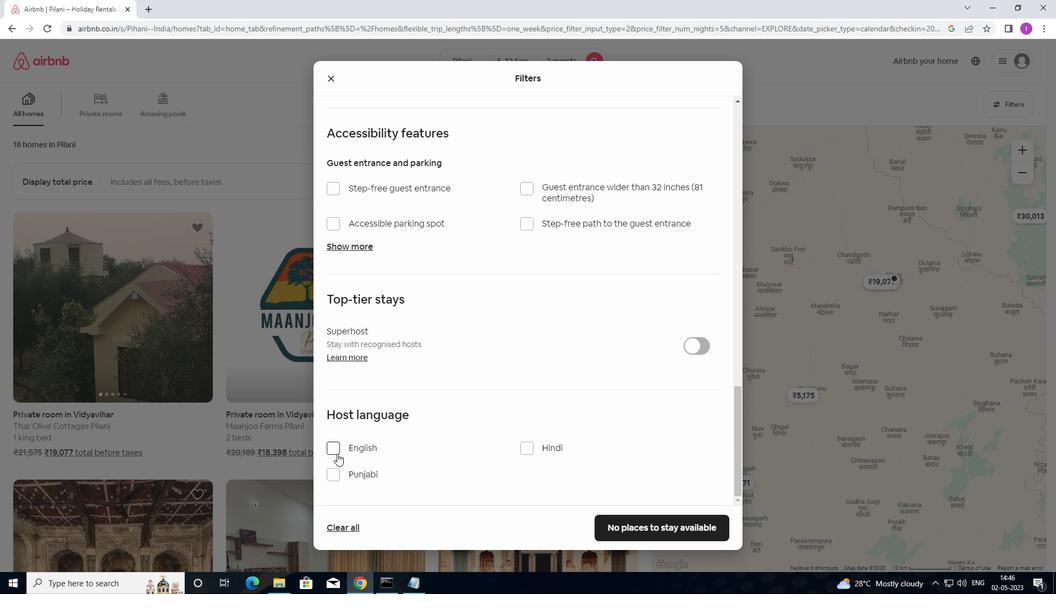
Action: Mouse pressed left at (334, 450)
Screenshot: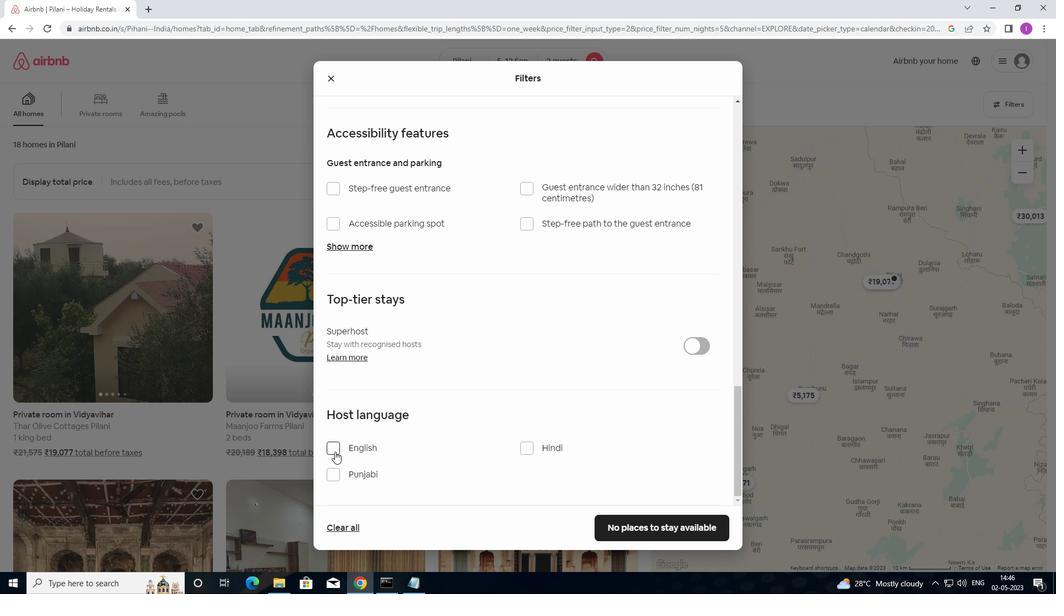 
Action: Mouse moved to (622, 524)
Screenshot: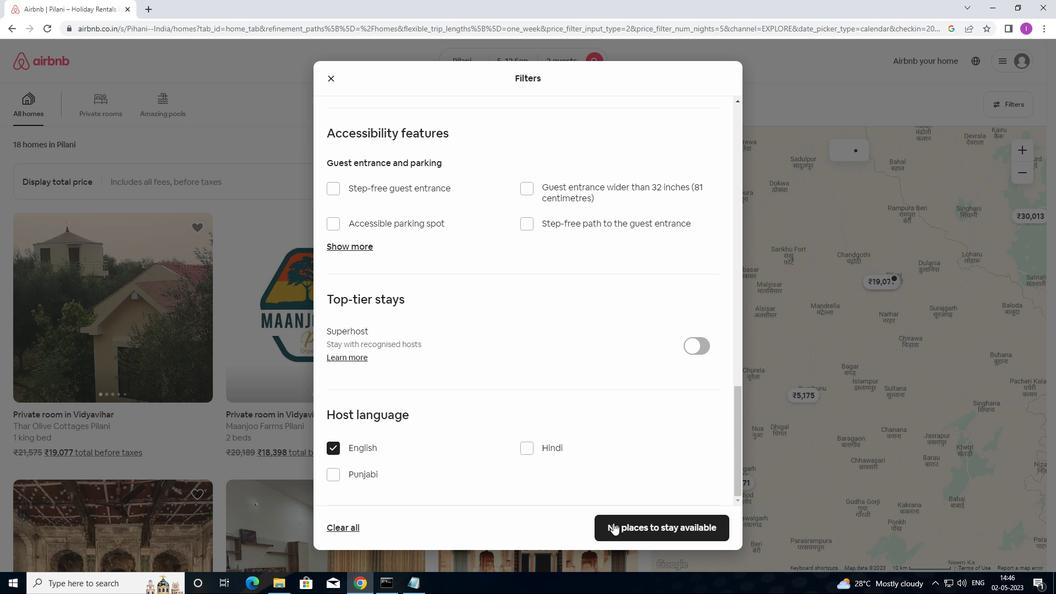 
Action: Mouse pressed left at (622, 524)
Screenshot: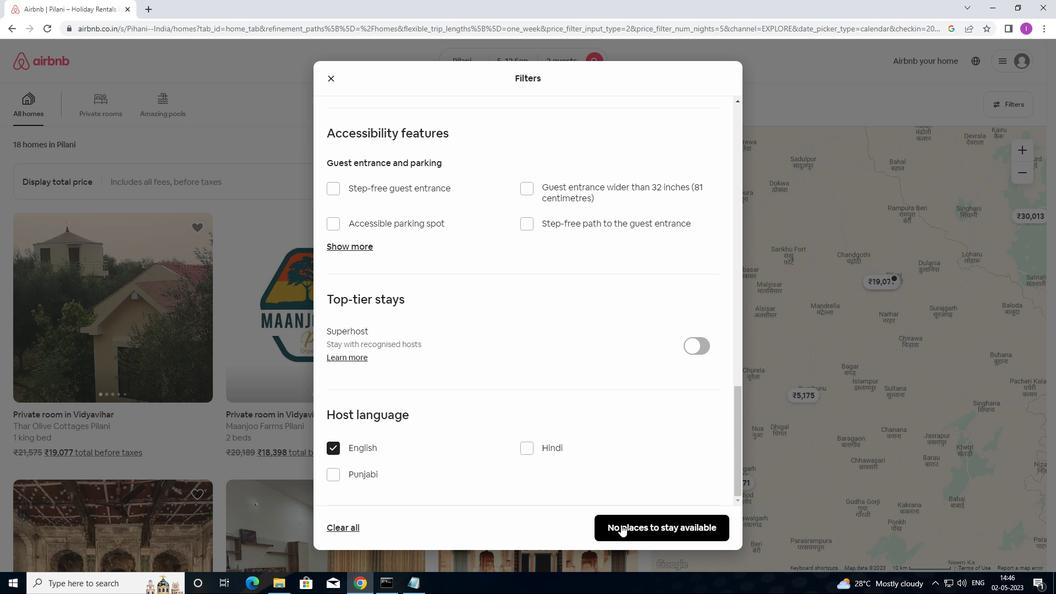 
Action: Mouse moved to (629, 513)
Screenshot: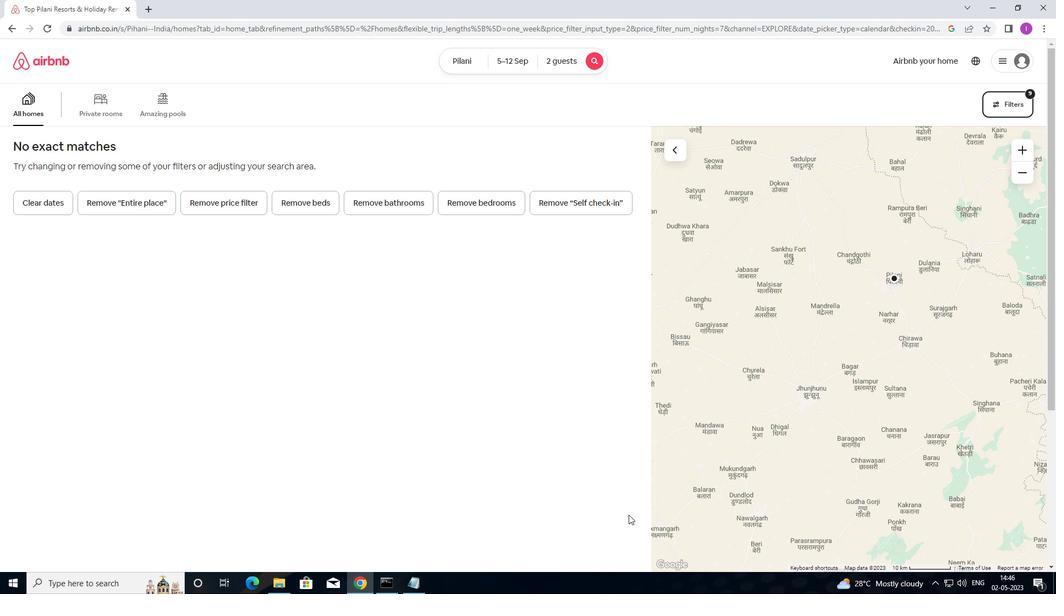 
